 Task: Open Card Card0000000122 in Board Board0000000031 in Workspace WS0000000011 in Trello. Add Member Mailaustralia7@gmail.com to Card Card0000000122 in Board Board0000000031 in Workspace WS0000000011 in Trello. Add Yellow Label titled Label0000000122 to Card Card0000000122 in Board Board0000000031 in Workspace WS0000000011 in Trello. Add Checklist CL0000000122 to Card Card0000000122 in Board Board0000000031 in Workspace WS0000000011 in Trello. Add Dates with Start Date as May 08 2023 and Due Date as May 31 2023 to Card Card0000000122 in Board Board0000000031 in Workspace WS0000000011 in Trello
Action: Mouse moved to (503, 442)
Screenshot: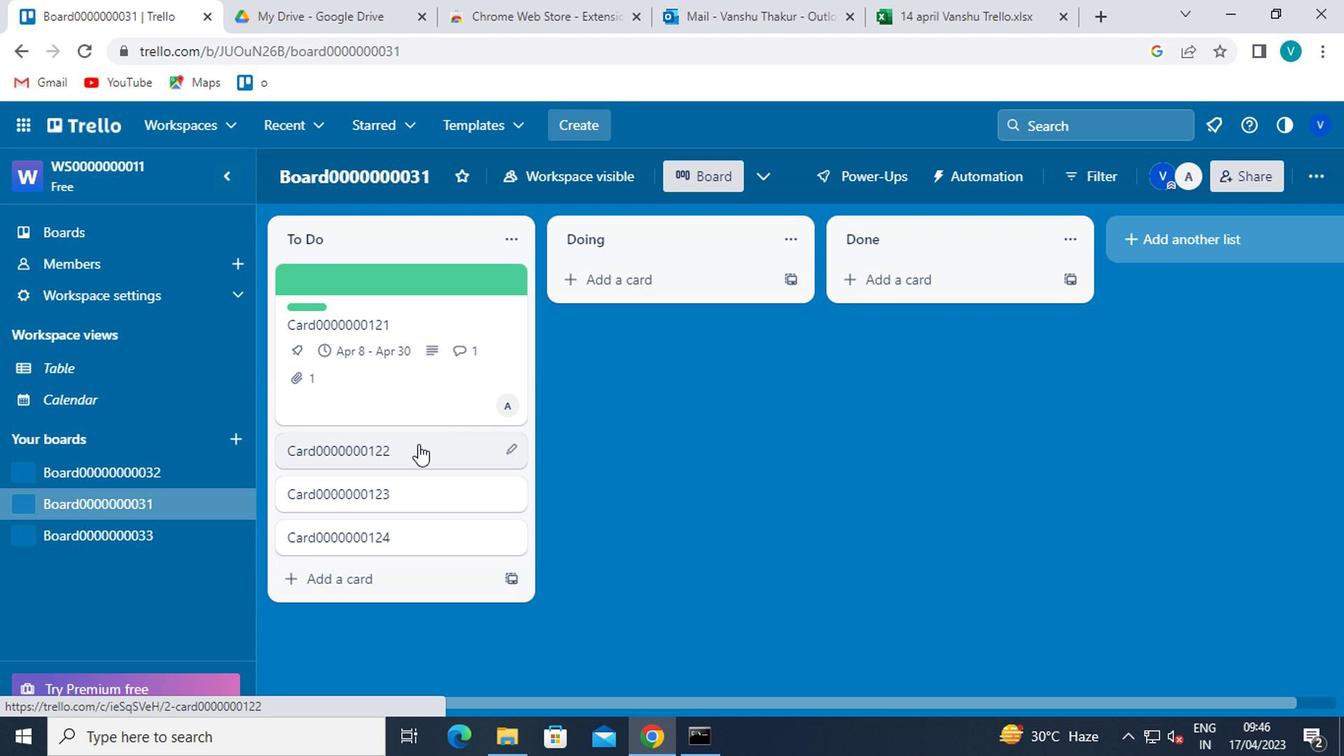 
Action: Mouse pressed left at (503, 442)
Screenshot: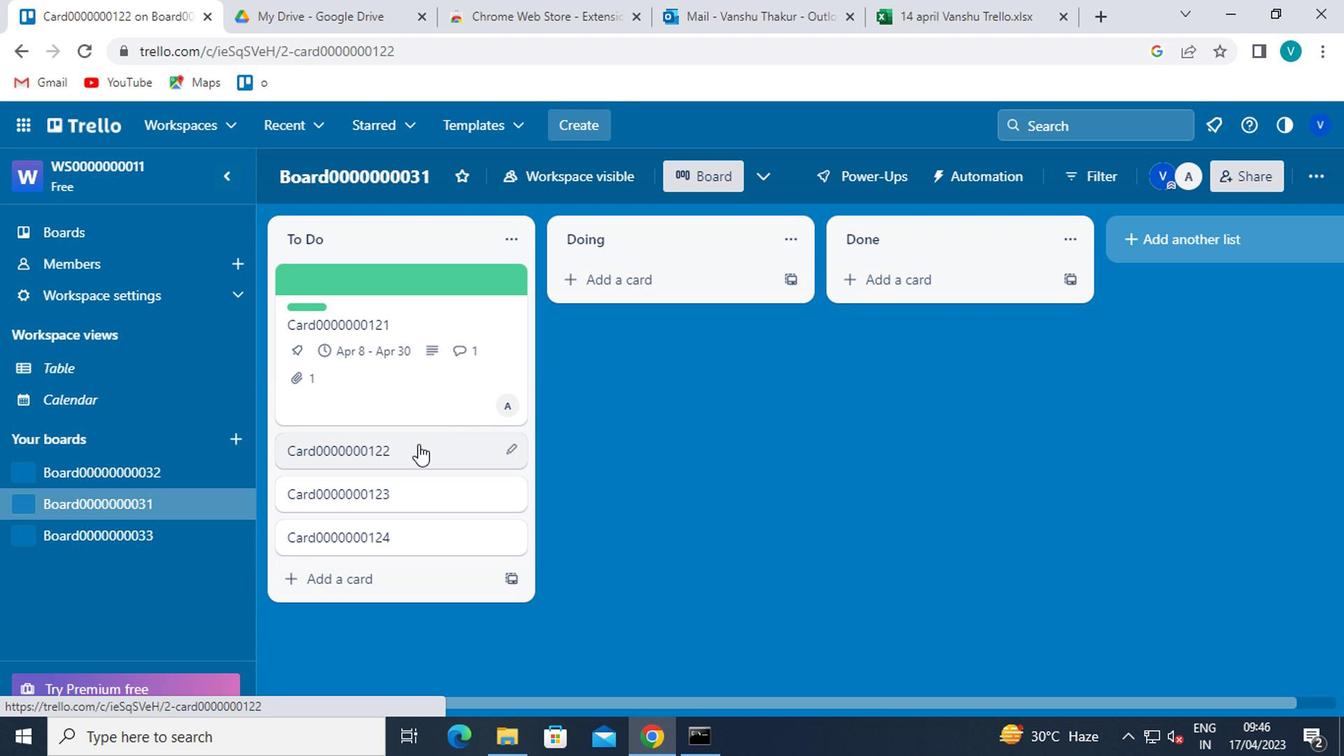 
Action: Mouse moved to (908, 358)
Screenshot: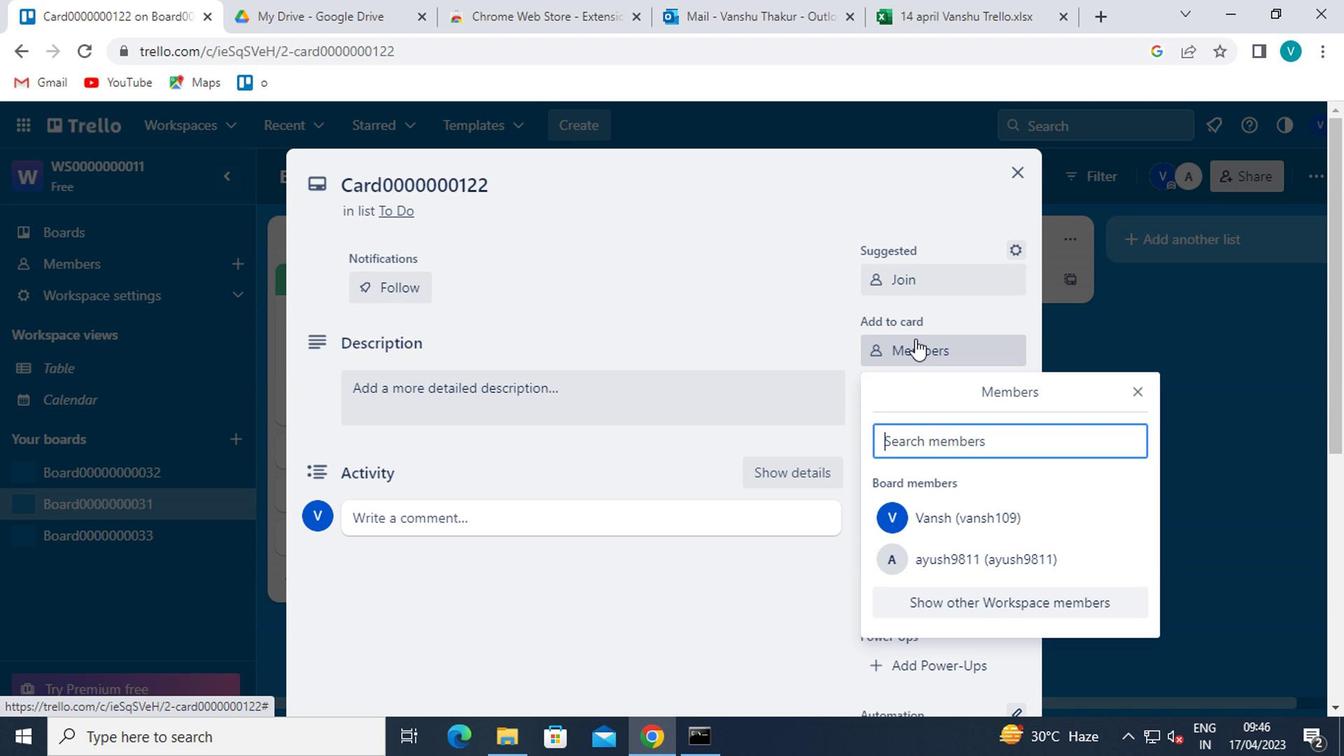 
Action: Mouse pressed left at (908, 358)
Screenshot: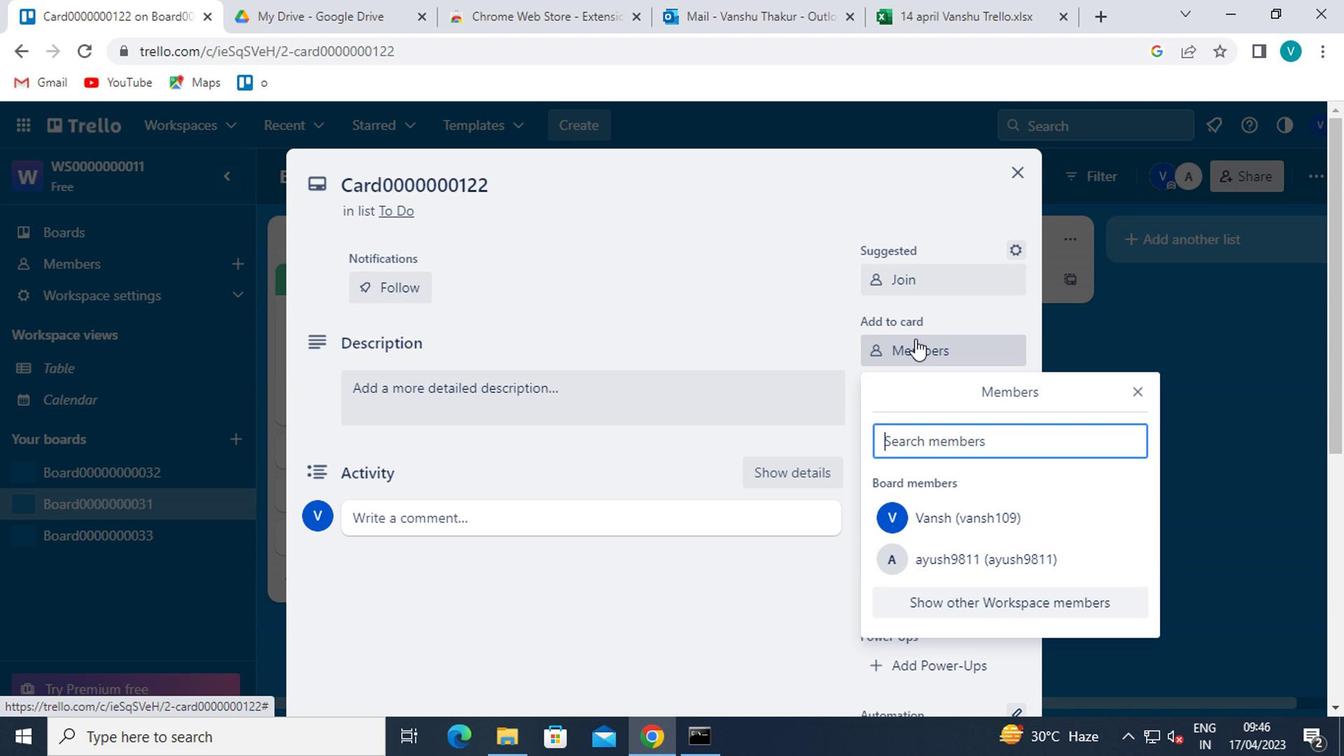 
Action: Mouse moved to (894, 443)
Screenshot: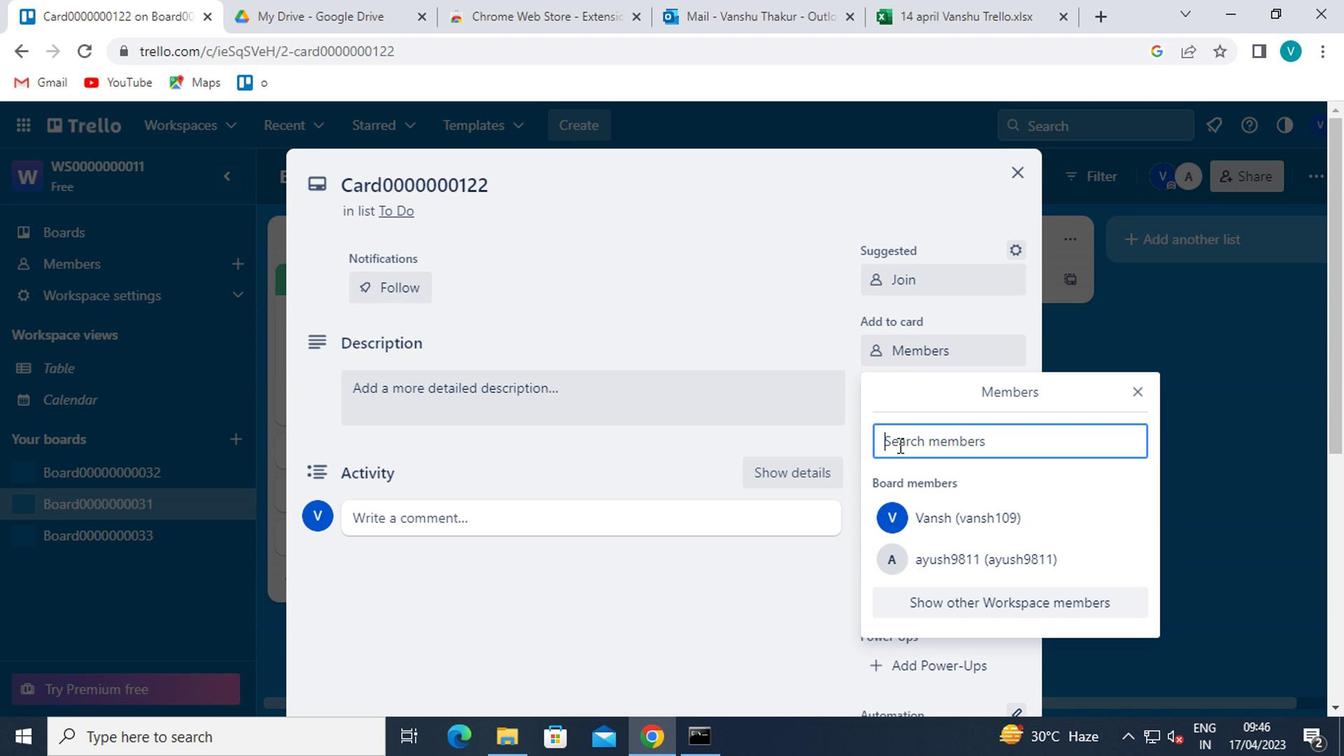
Action: Mouse pressed left at (894, 443)
Screenshot: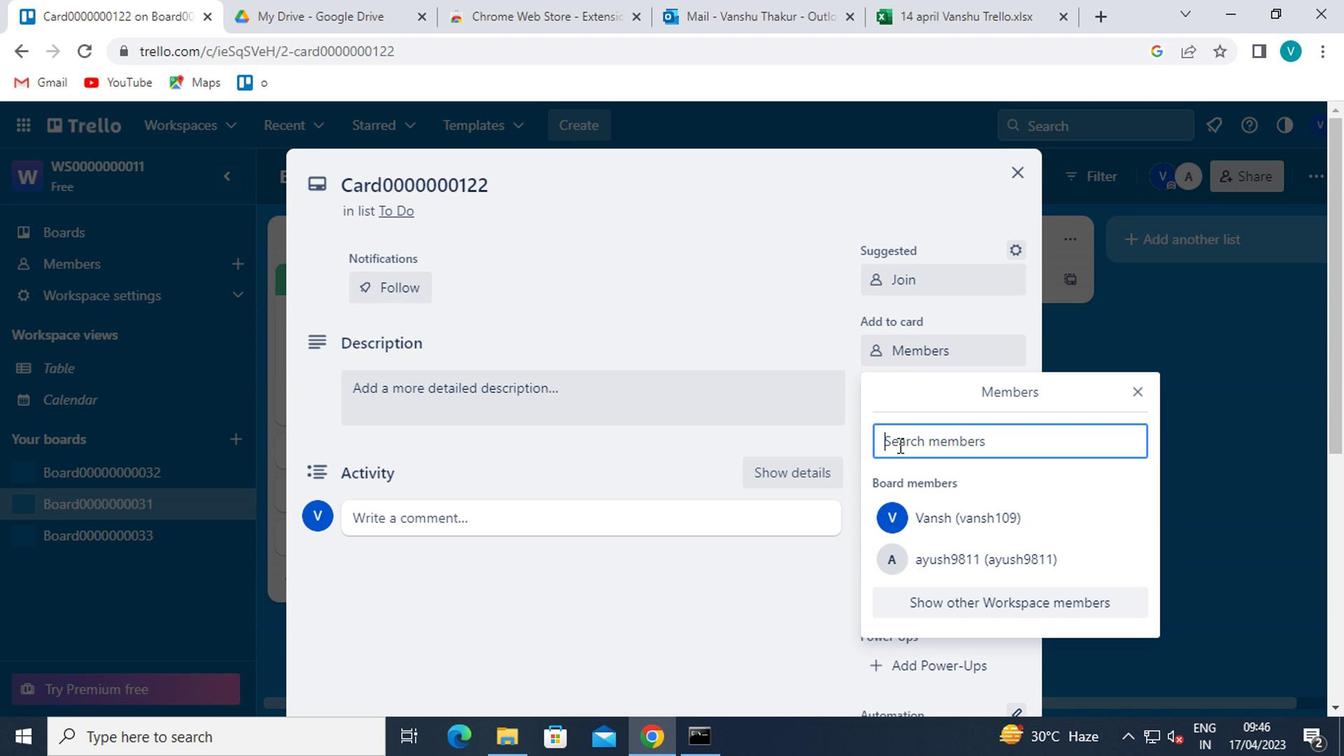 
Action: Key pressed <Key.shift>MAILAUSTRALIA7<Key.shift><Key.shift><Key.shift><Key.shift>@GMAIL.COM
Screenshot: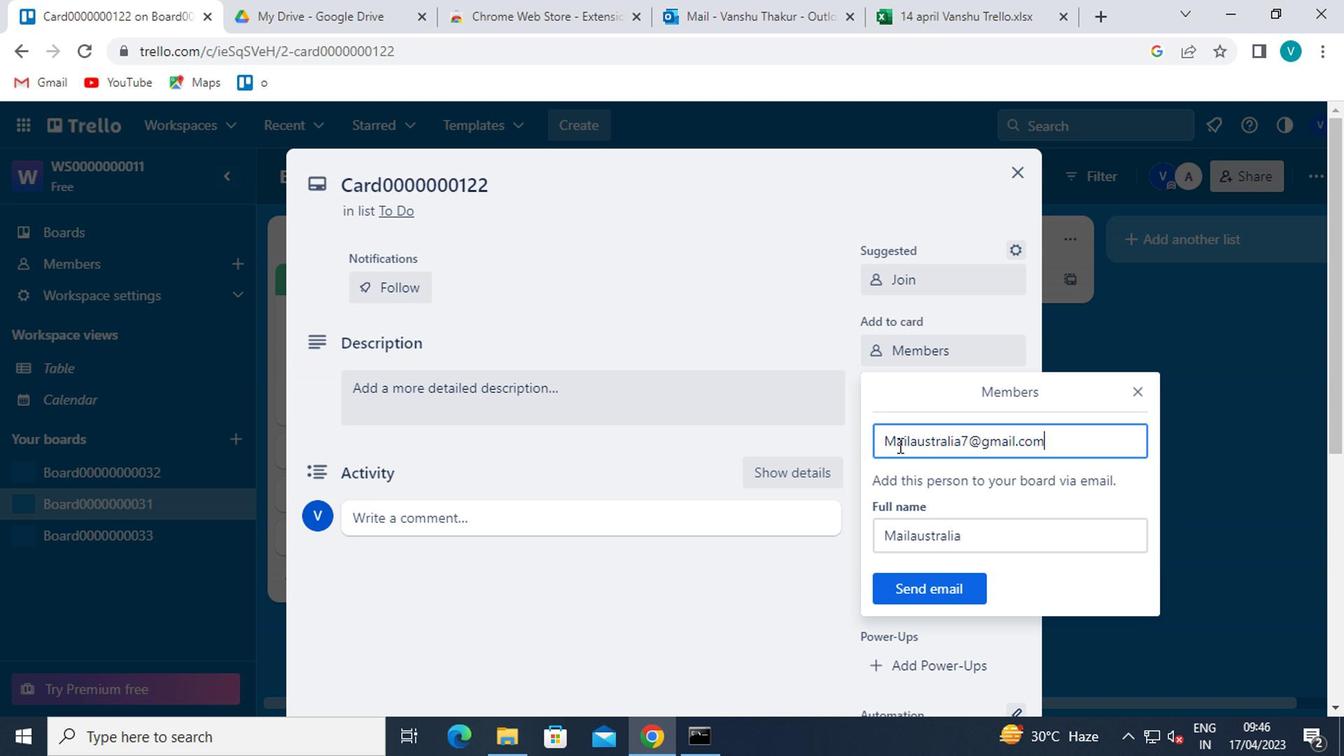 
Action: Mouse moved to (936, 558)
Screenshot: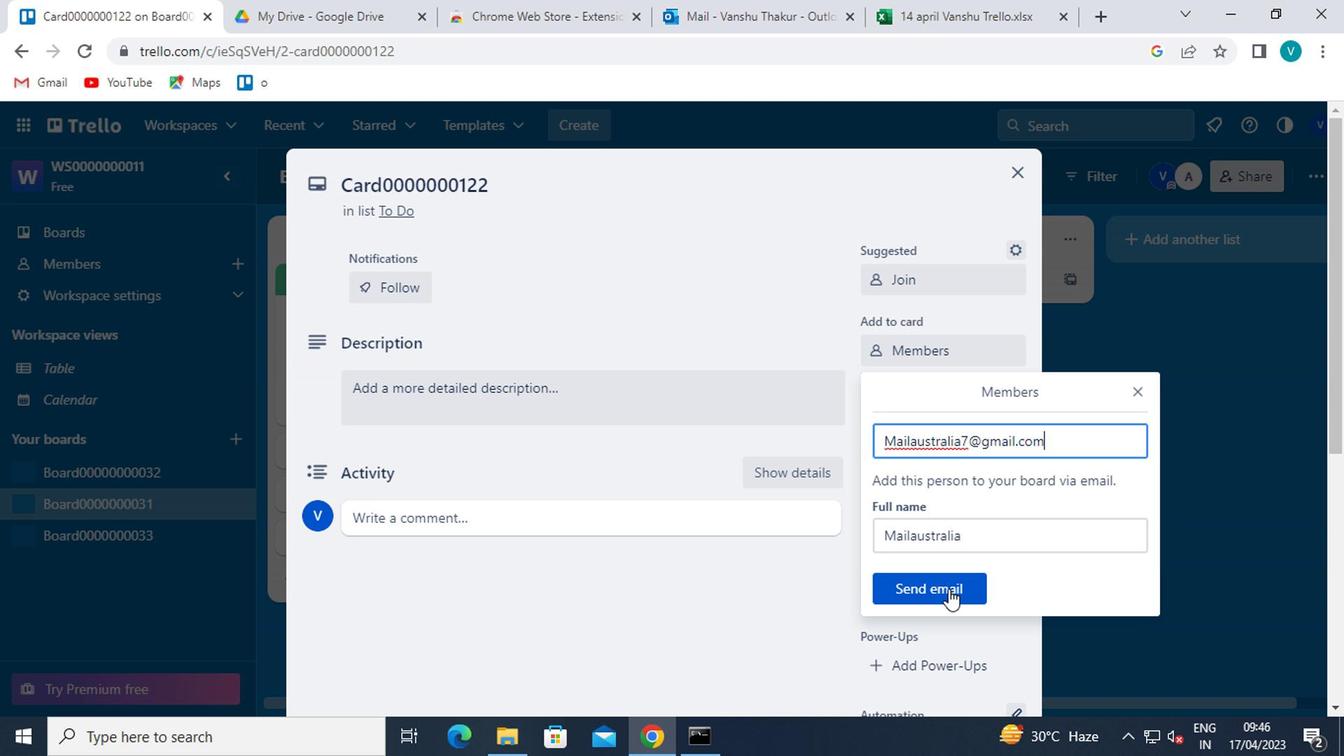 
Action: Mouse pressed left at (936, 558)
Screenshot: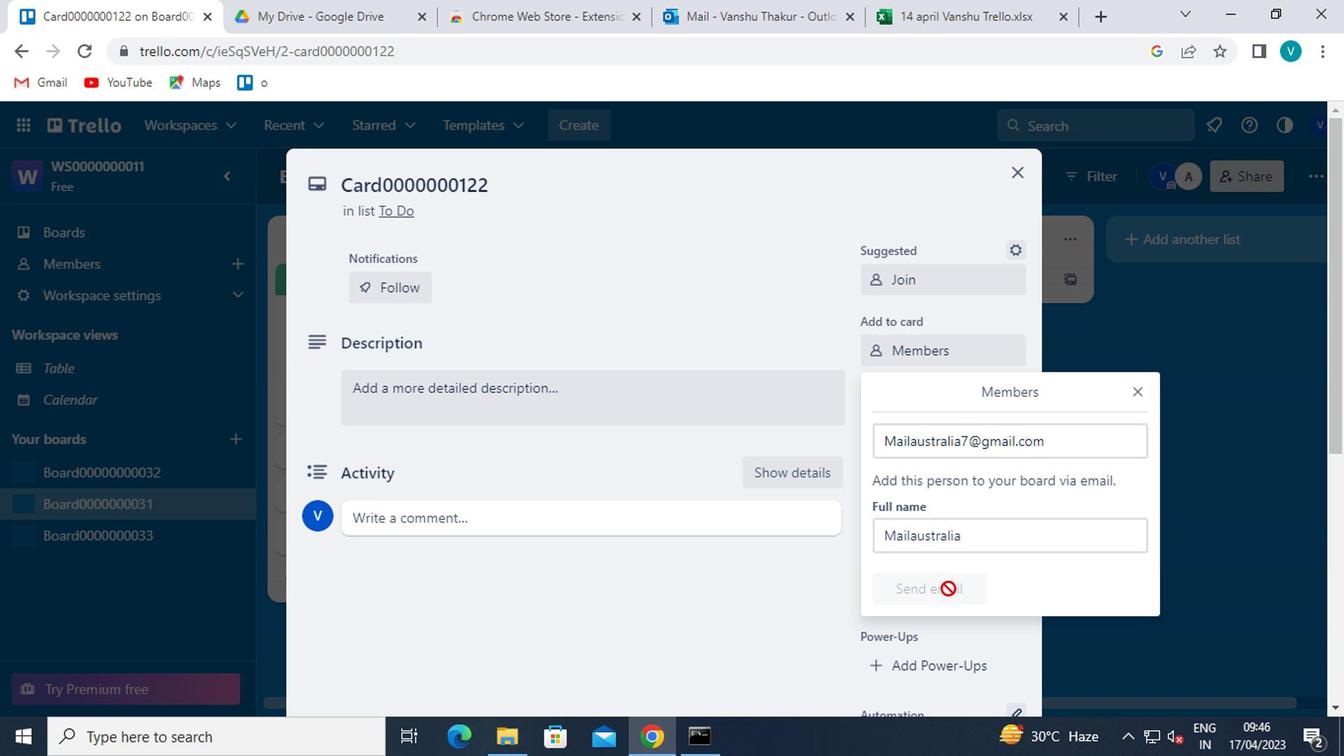 
Action: Mouse moved to (936, 404)
Screenshot: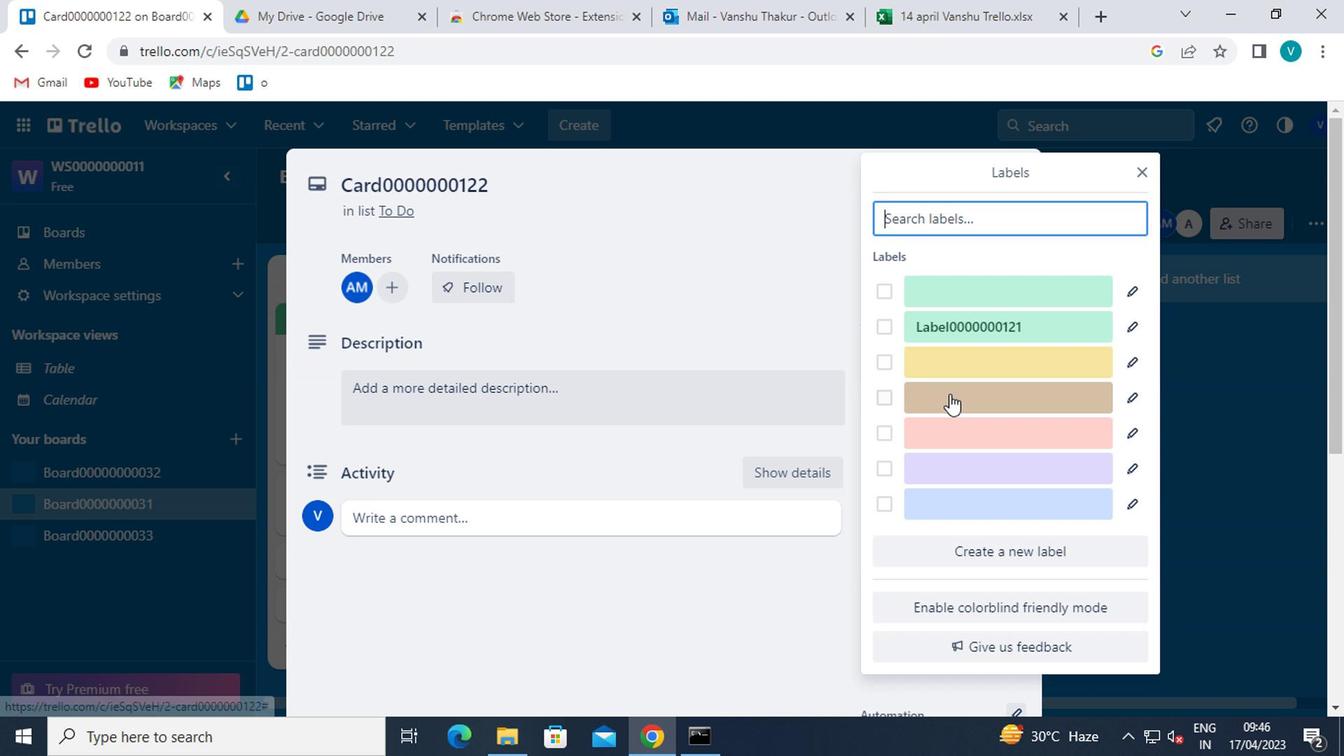 
Action: Mouse pressed left at (936, 404)
Screenshot: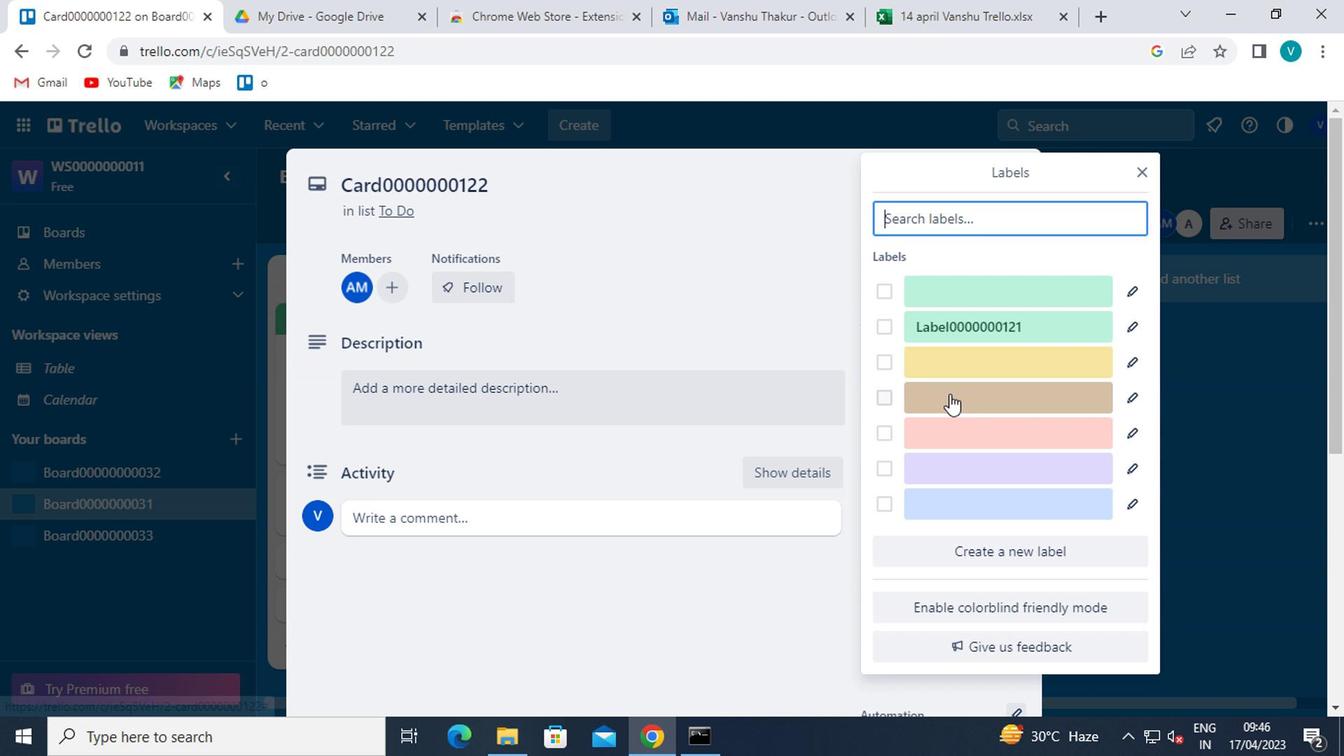 
Action: Mouse moved to (962, 524)
Screenshot: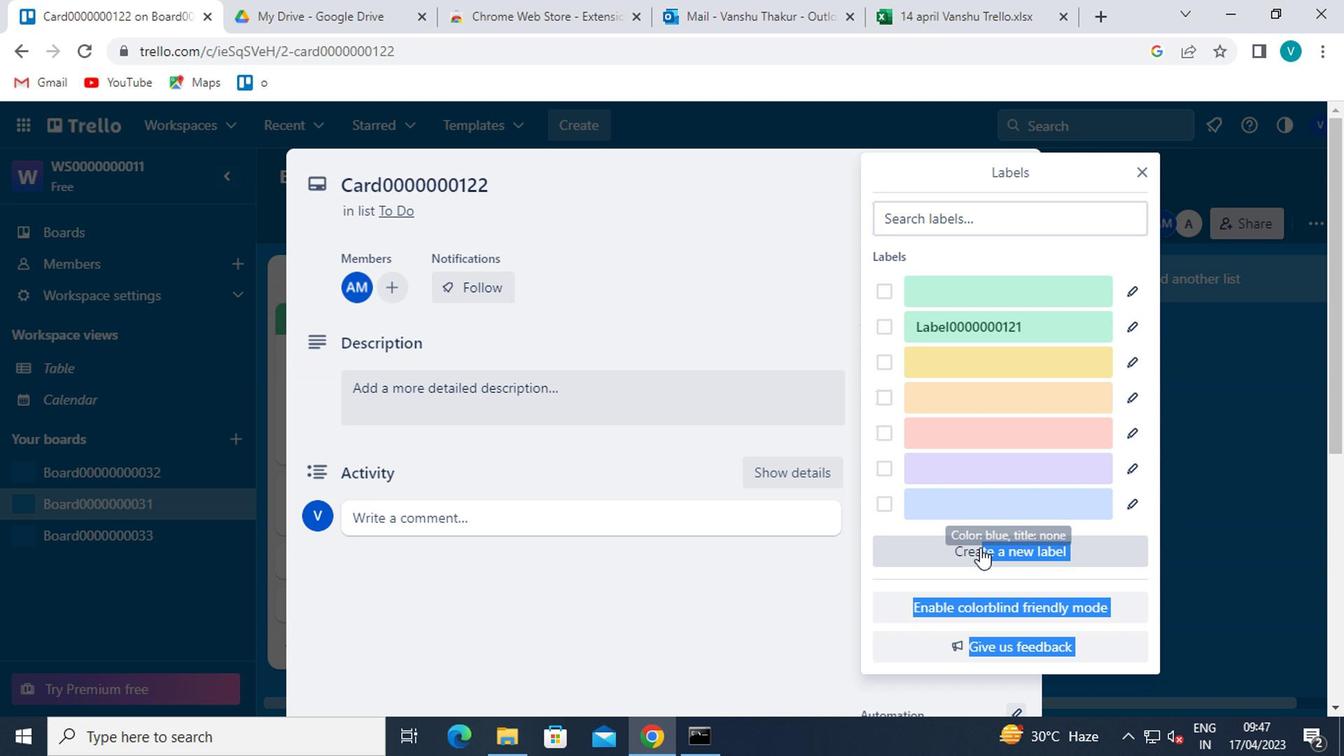 
Action: Mouse pressed left at (962, 524)
Screenshot: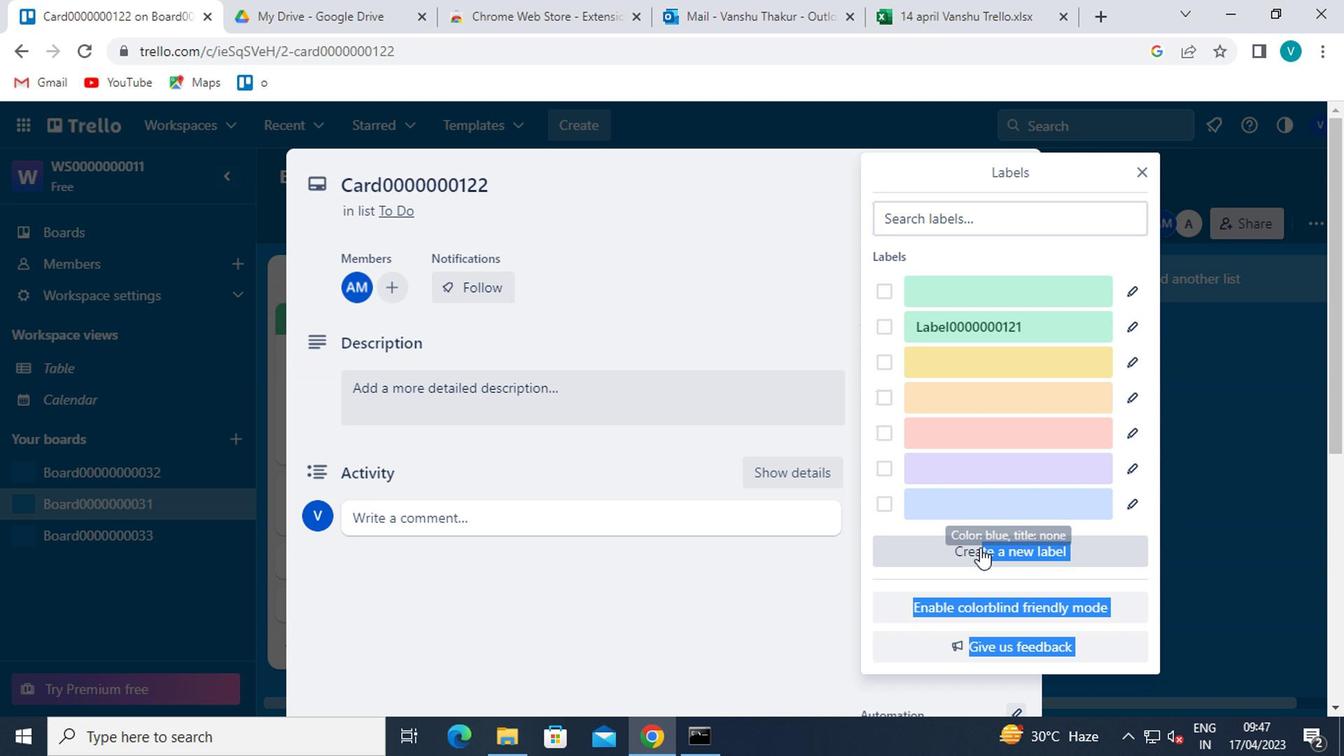 
Action: Mouse moved to (947, 525)
Screenshot: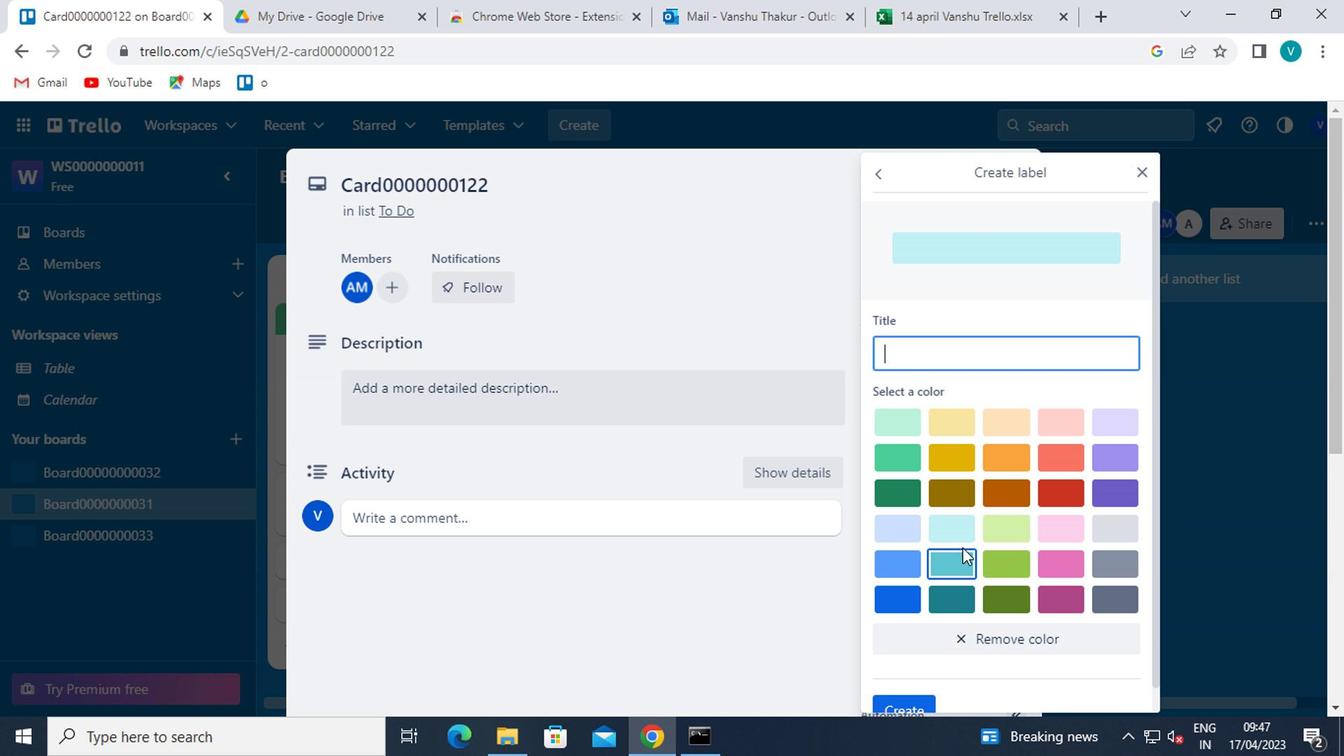 
Action: Mouse pressed left at (947, 525)
Screenshot: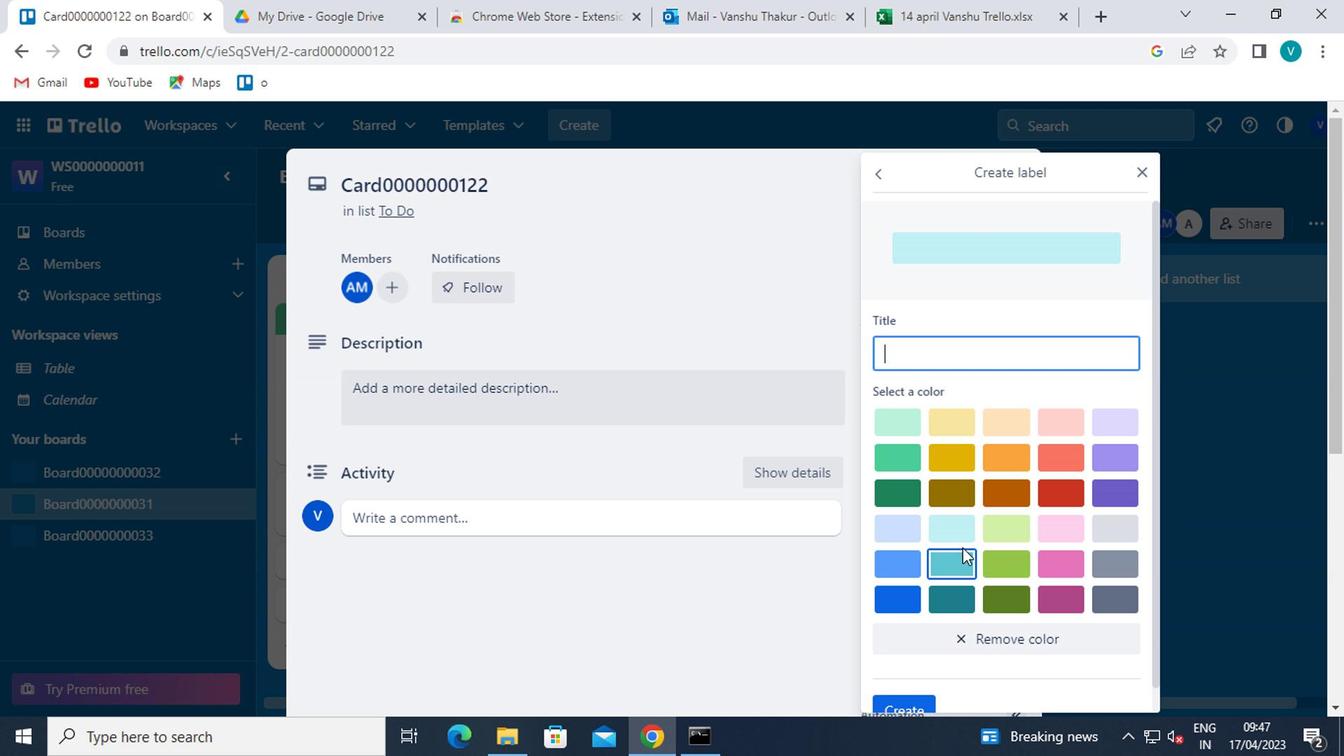 
Action: Mouse moved to (947, 446)
Screenshot: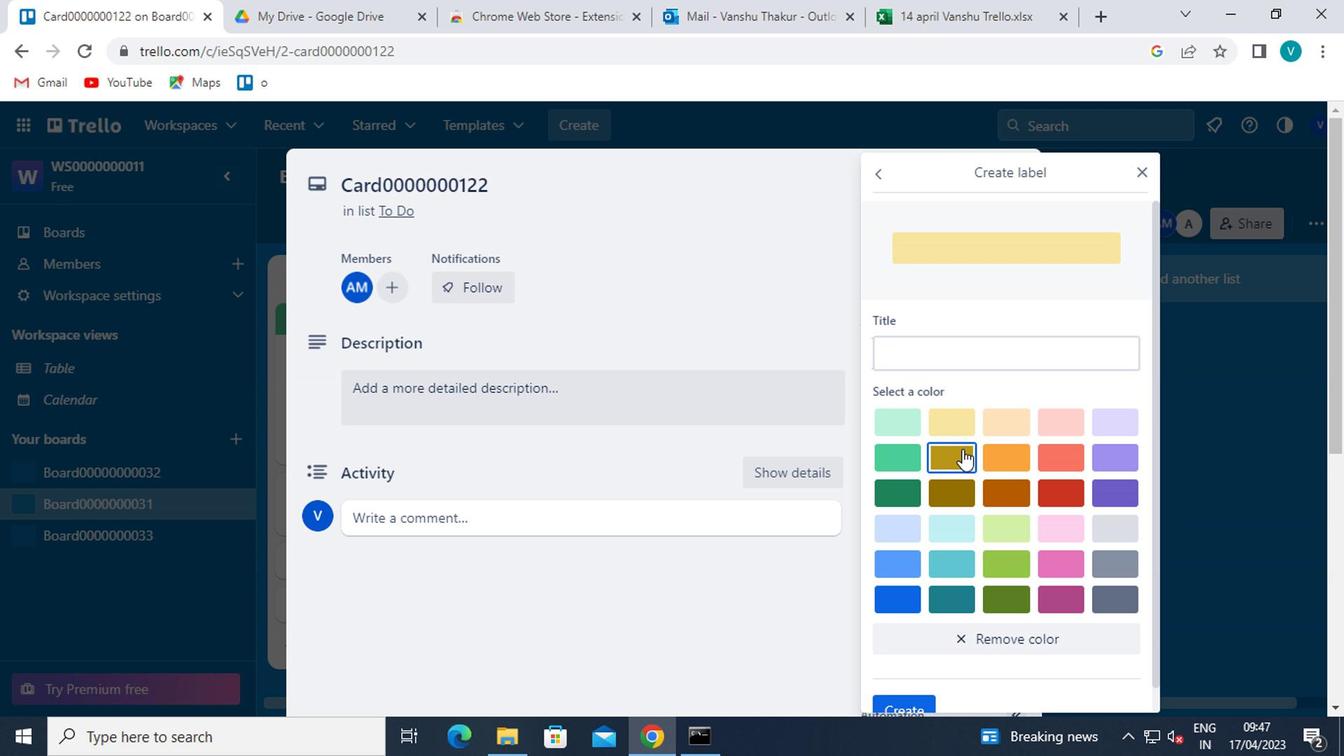 
Action: Mouse pressed left at (947, 446)
Screenshot: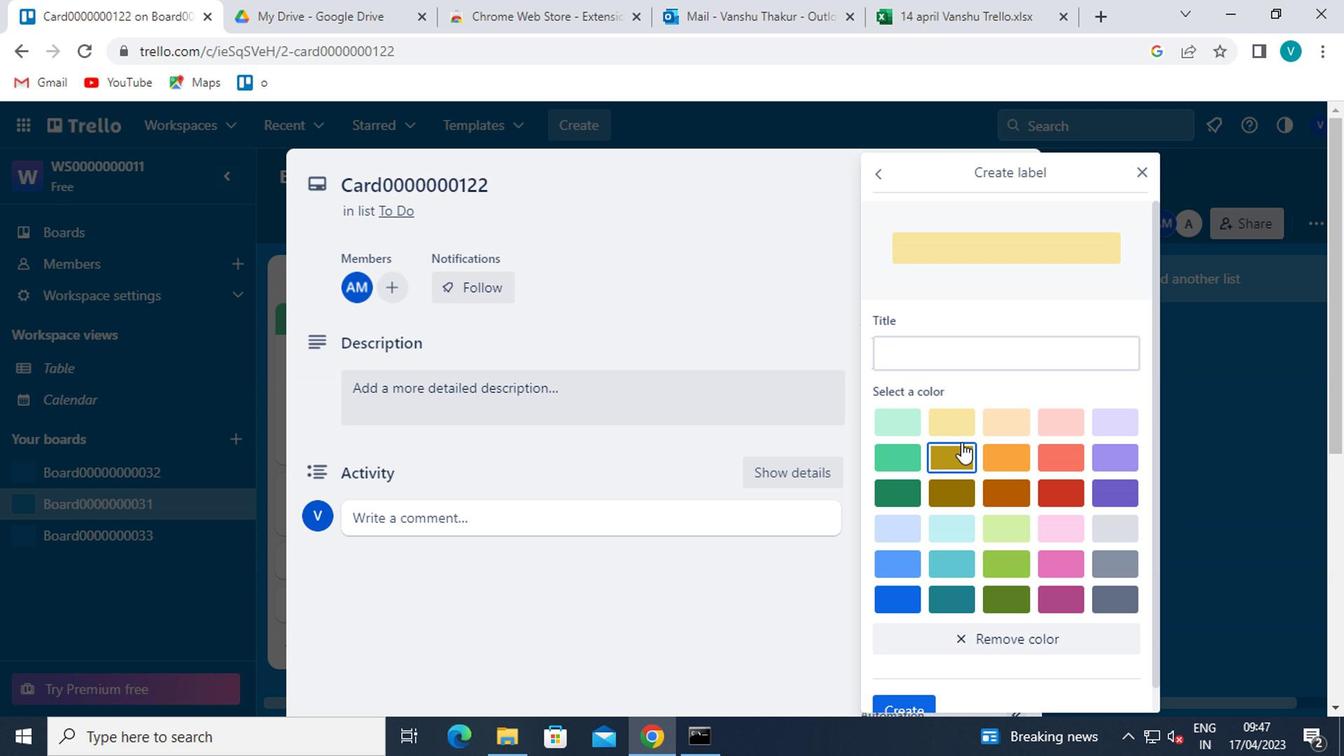 
Action: Mouse moved to (937, 378)
Screenshot: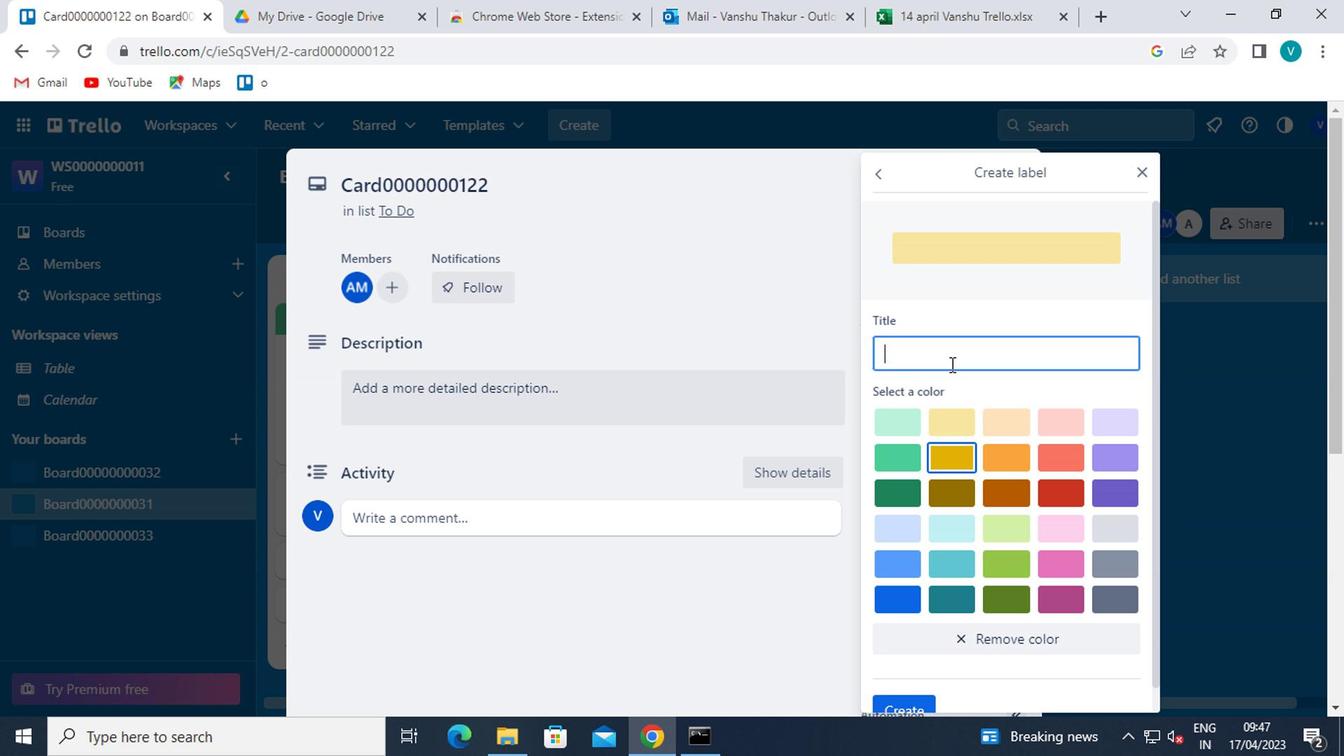 
Action: Mouse pressed left at (937, 378)
Screenshot: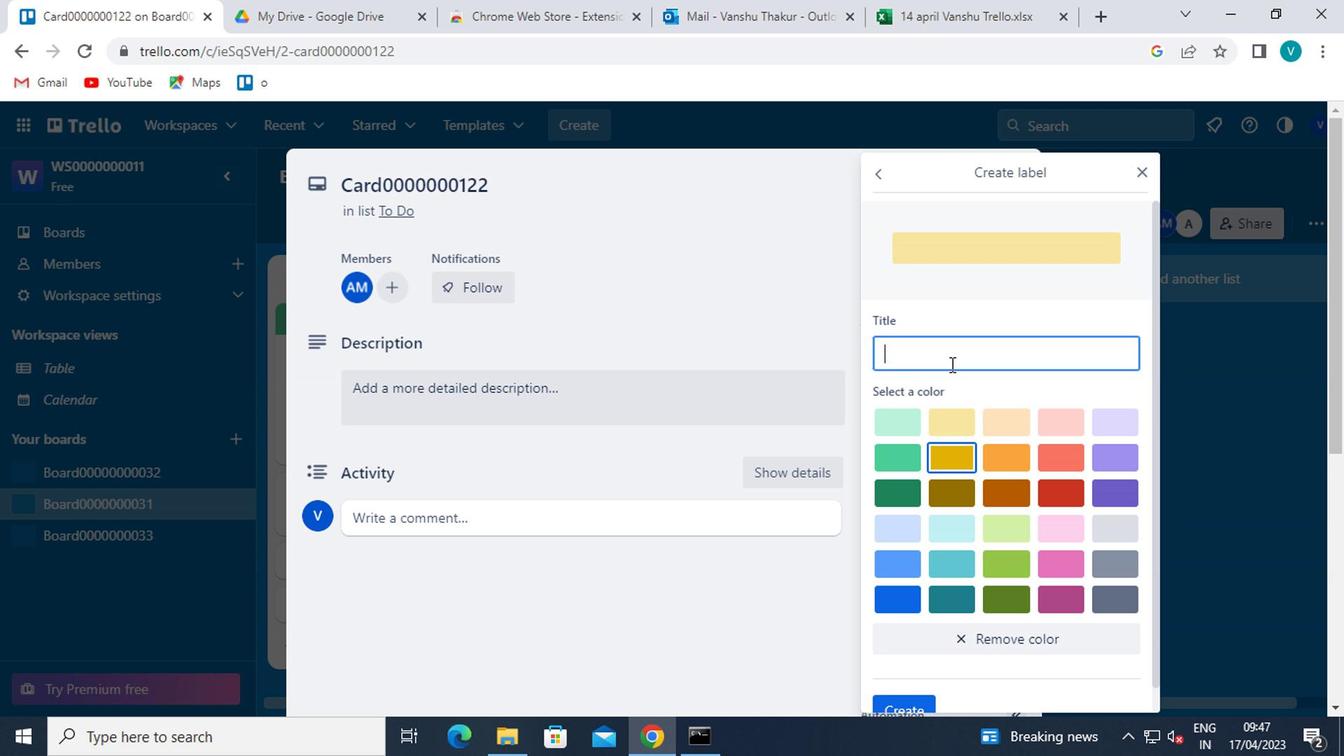 
Action: Key pressed <Key.shift><Key.shift><Key.shift><Key.shift><Key.shift><Key.shift><Key.shift><Key.shift><Key.shift><Key.shift><Key.shift>LABEL0000000122
Screenshot: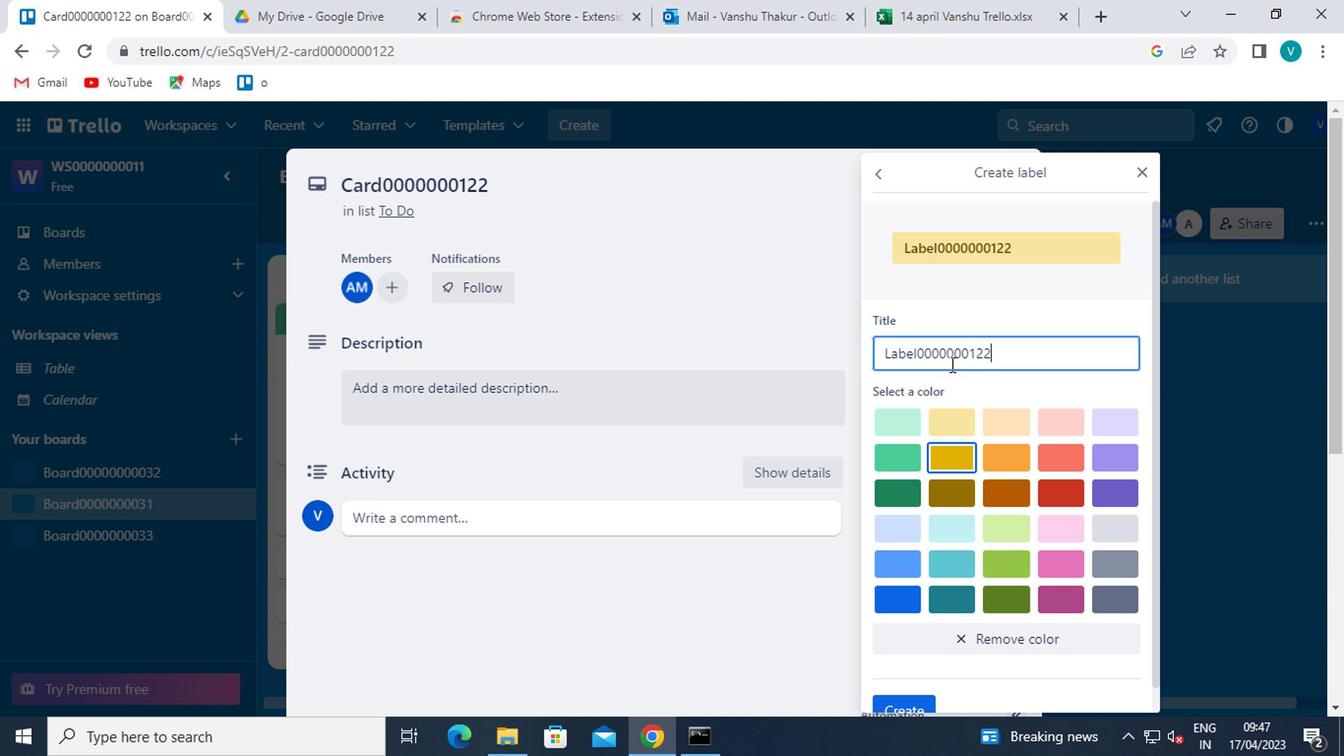 
Action: Mouse moved to (915, 630)
Screenshot: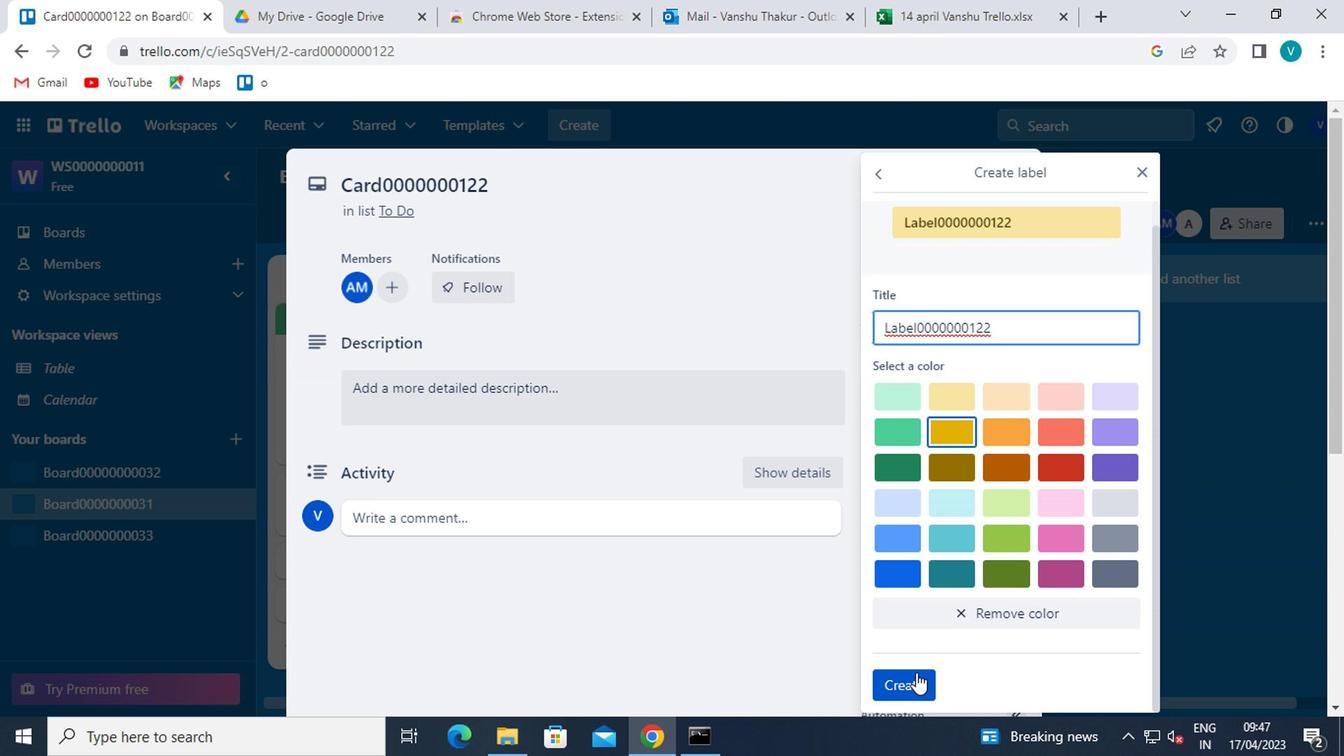 
Action: Mouse scrolled (915, 630) with delta (0, 0)
Screenshot: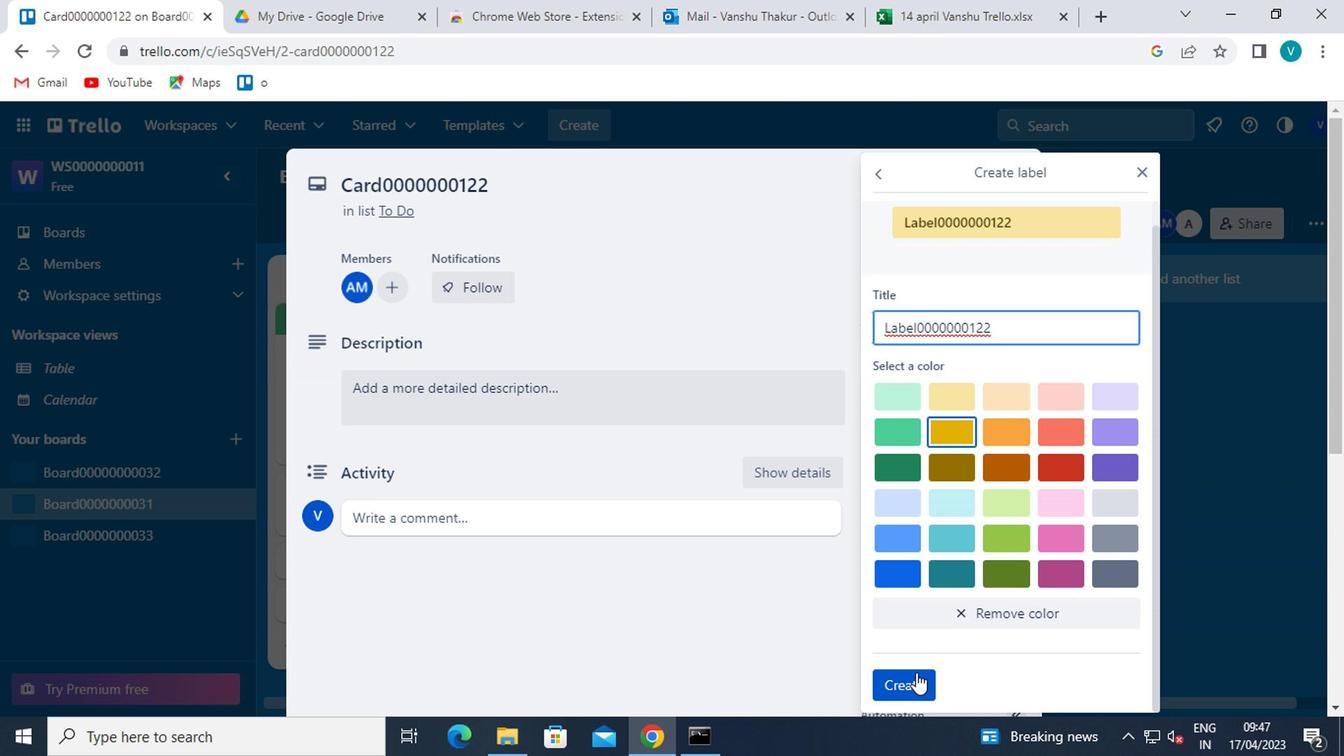 
Action: Mouse moved to (914, 630)
Screenshot: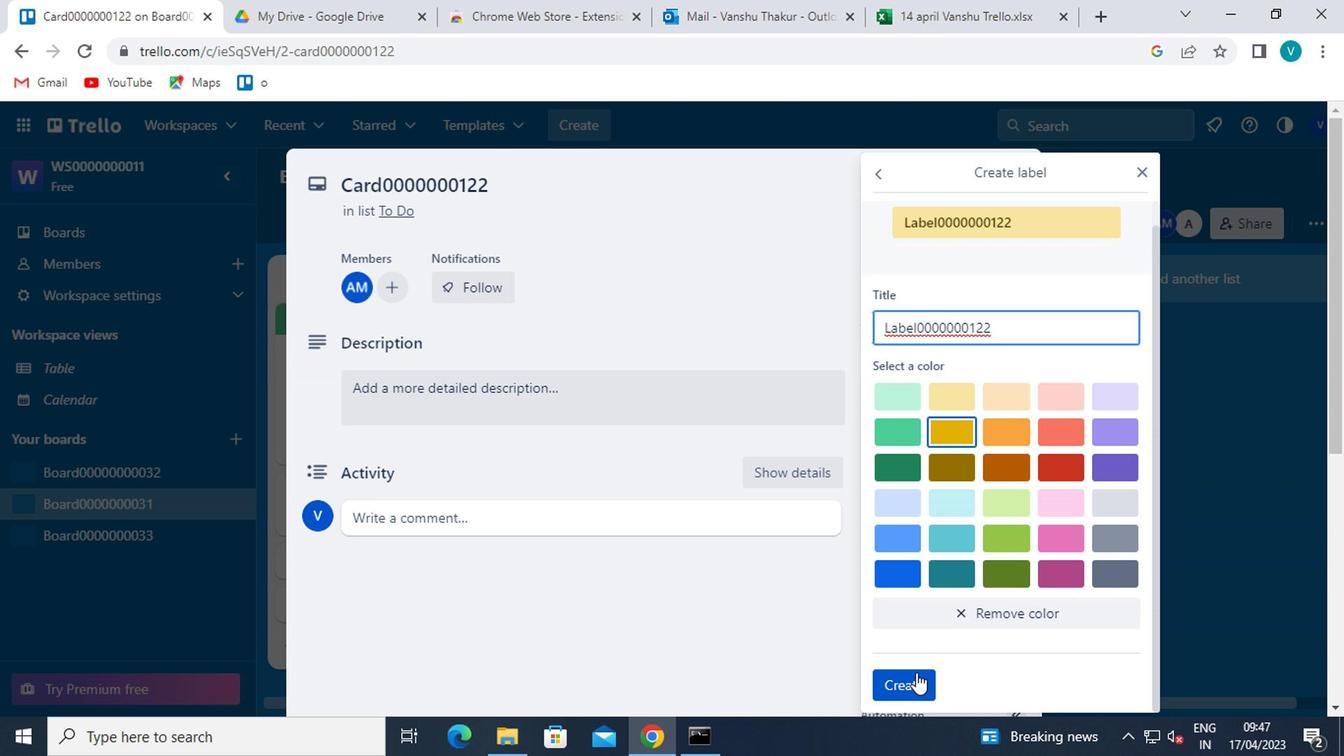 
Action: Mouse scrolled (914, 629) with delta (0, 0)
Screenshot: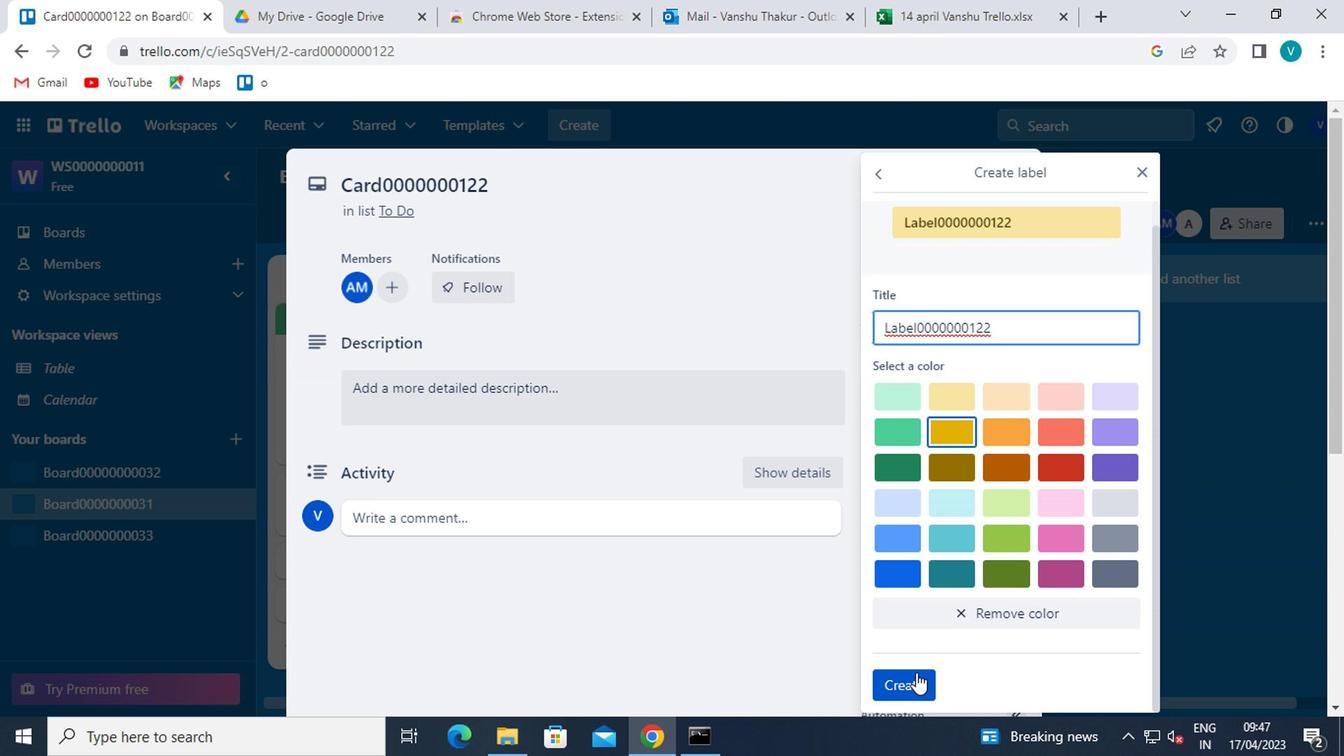 
Action: Mouse moved to (909, 625)
Screenshot: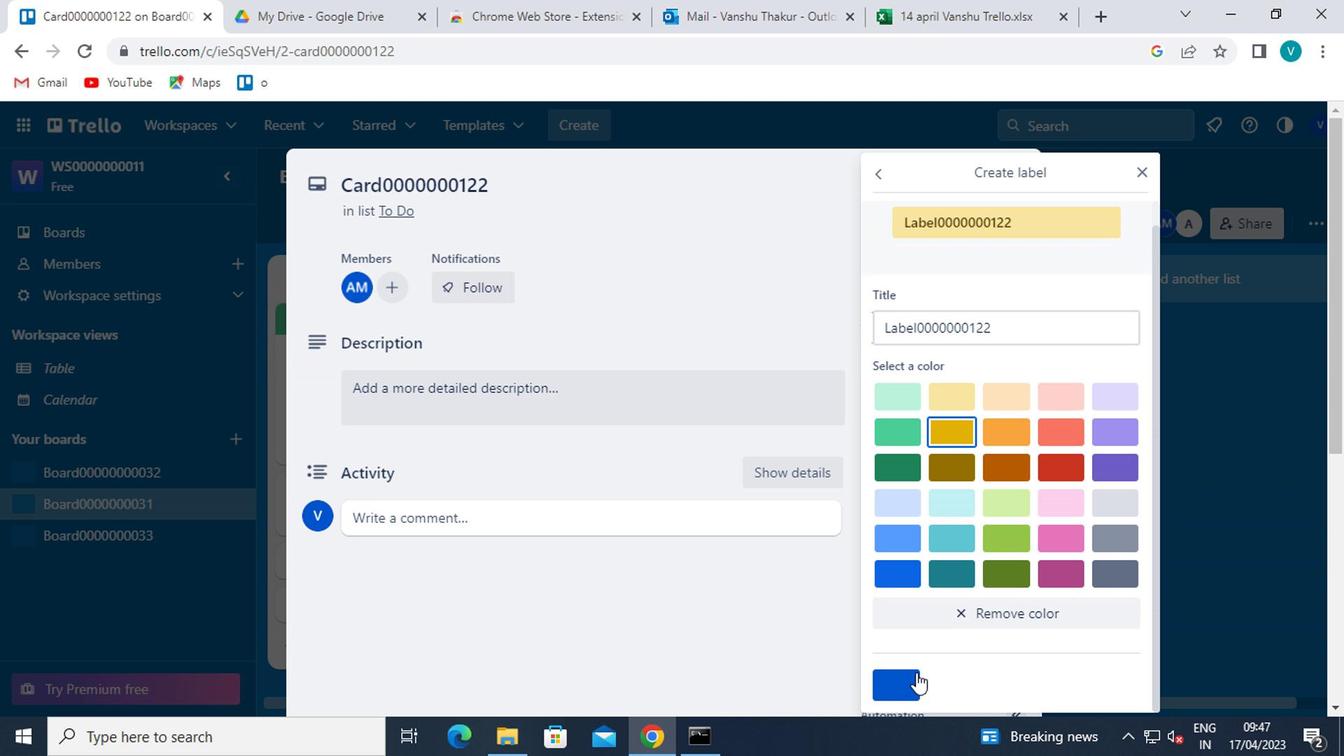 
Action: Mouse pressed left at (909, 625)
Screenshot: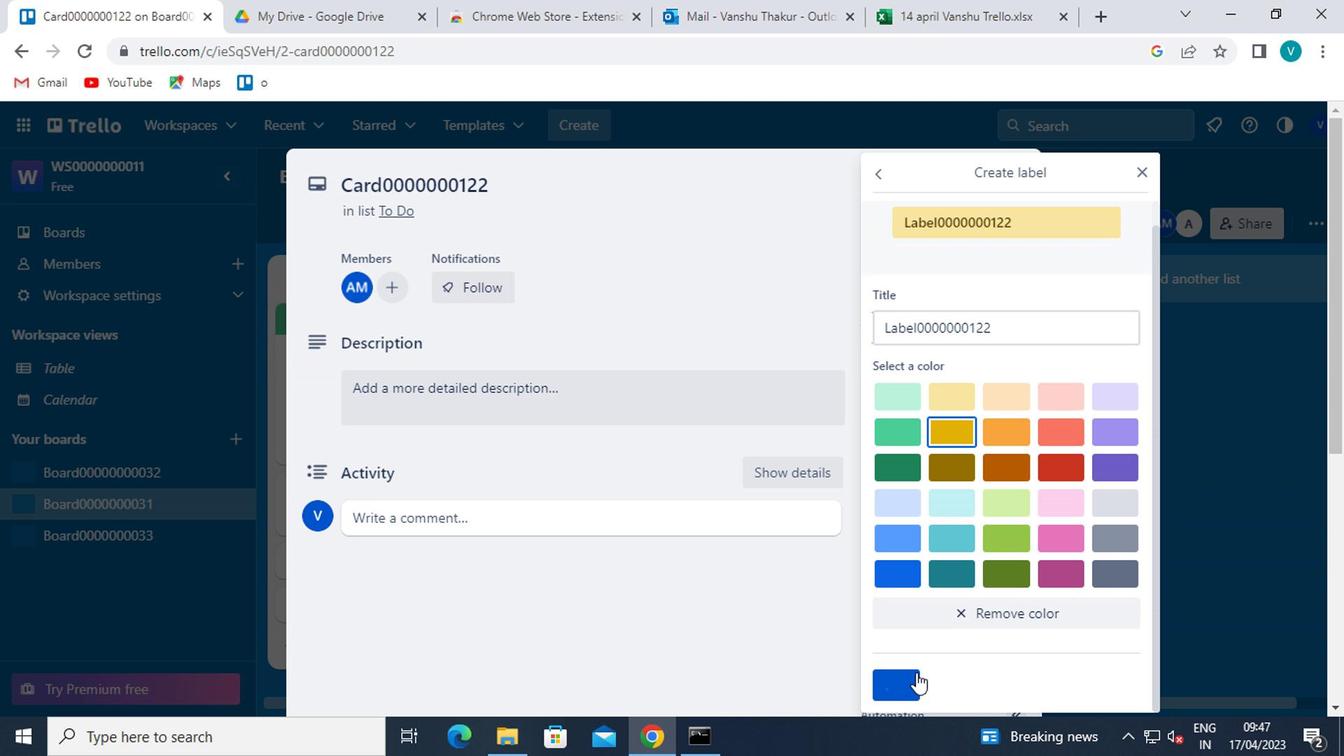 
Action: Mouse moved to (1100, 221)
Screenshot: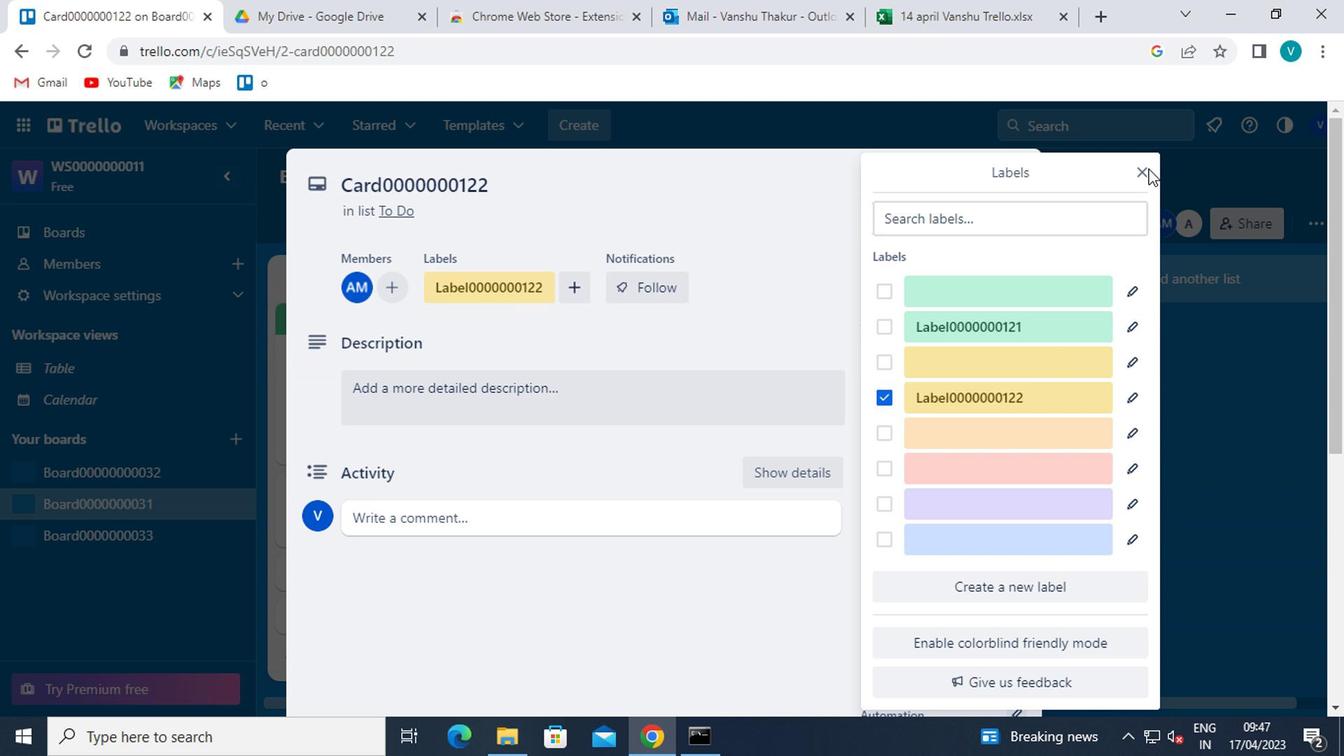 
Action: Mouse pressed left at (1100, 221)
Screenshot: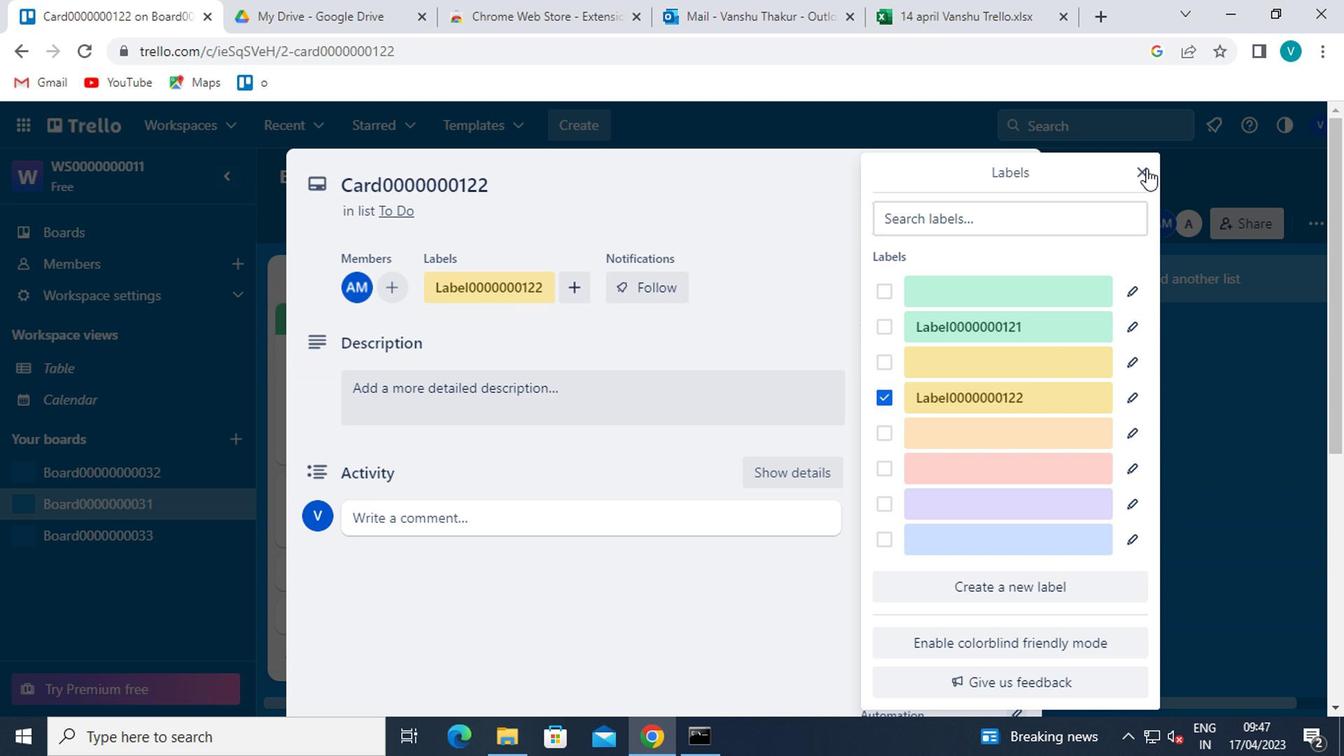 
Action: Mouse moved to (1098, 221)
Screenshot: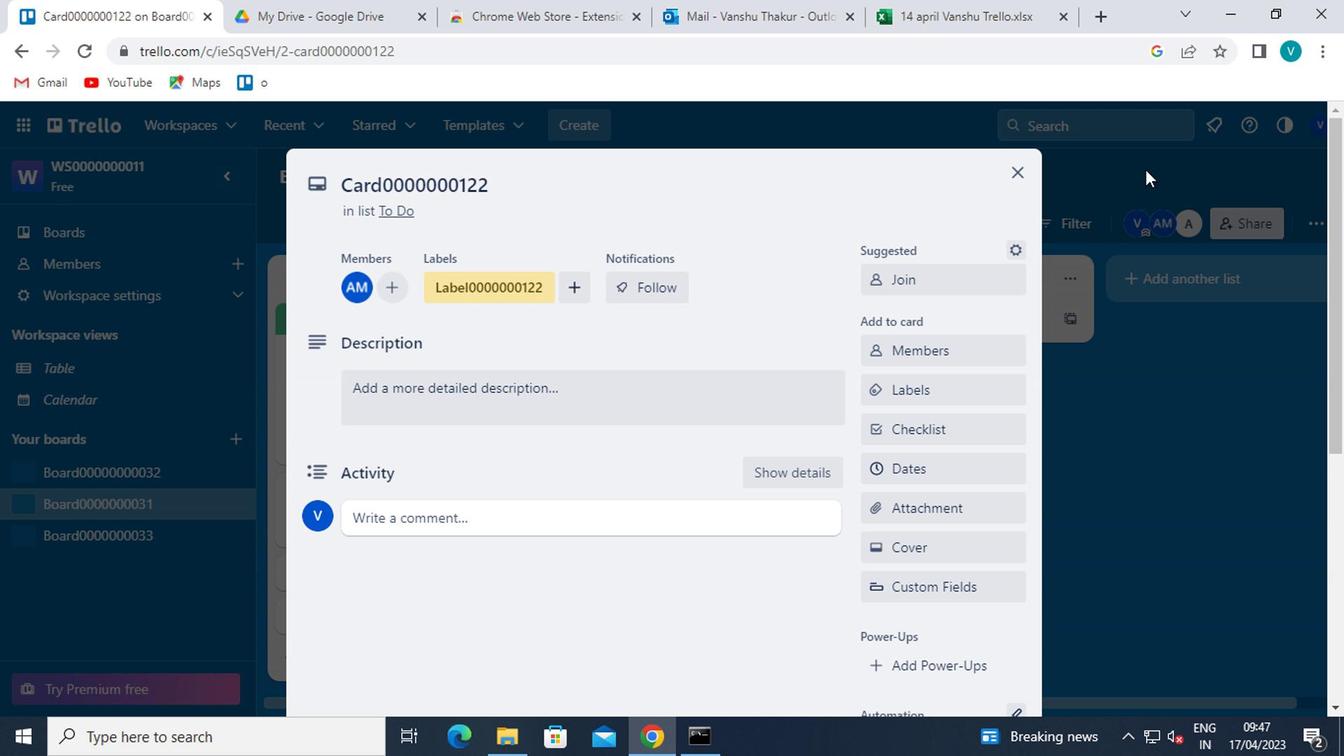 
Action: Mouse pressed left at (1098, 221)
Screenshot: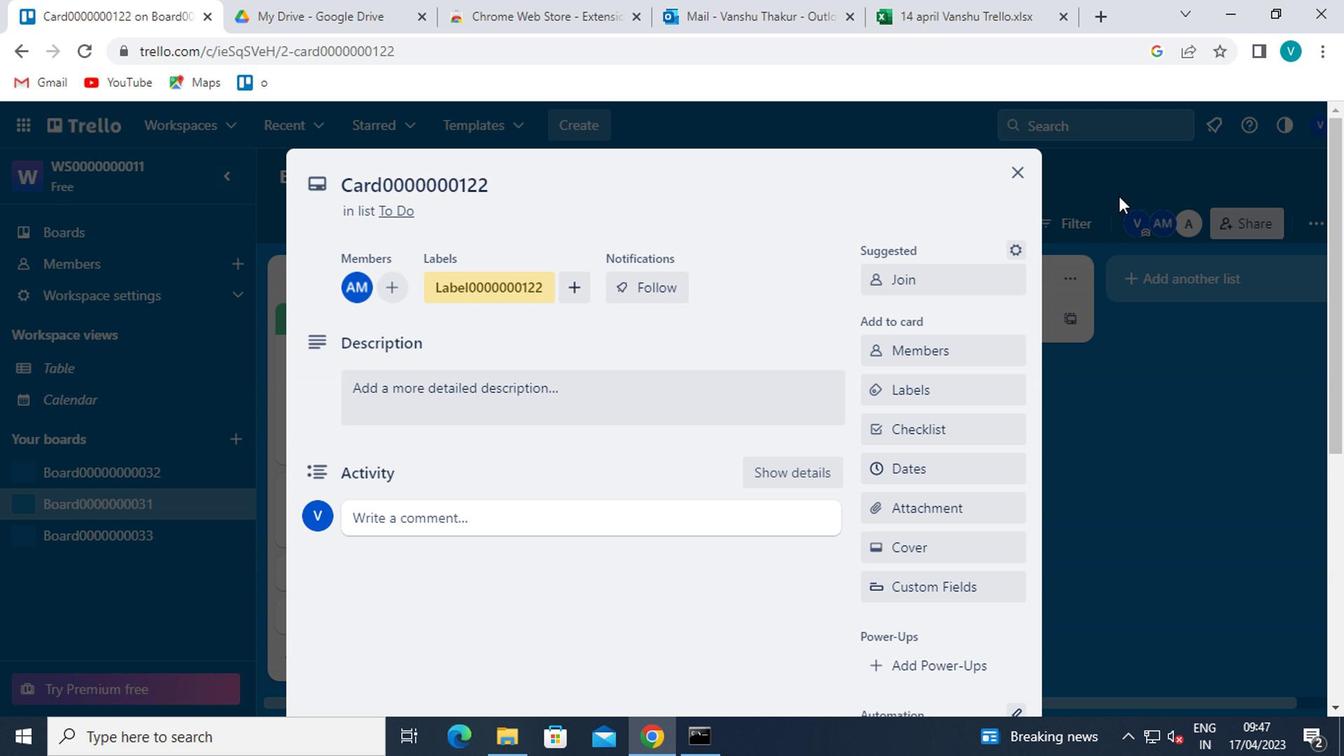 
Action: Mouse moved to (926, 423)
Screenshot: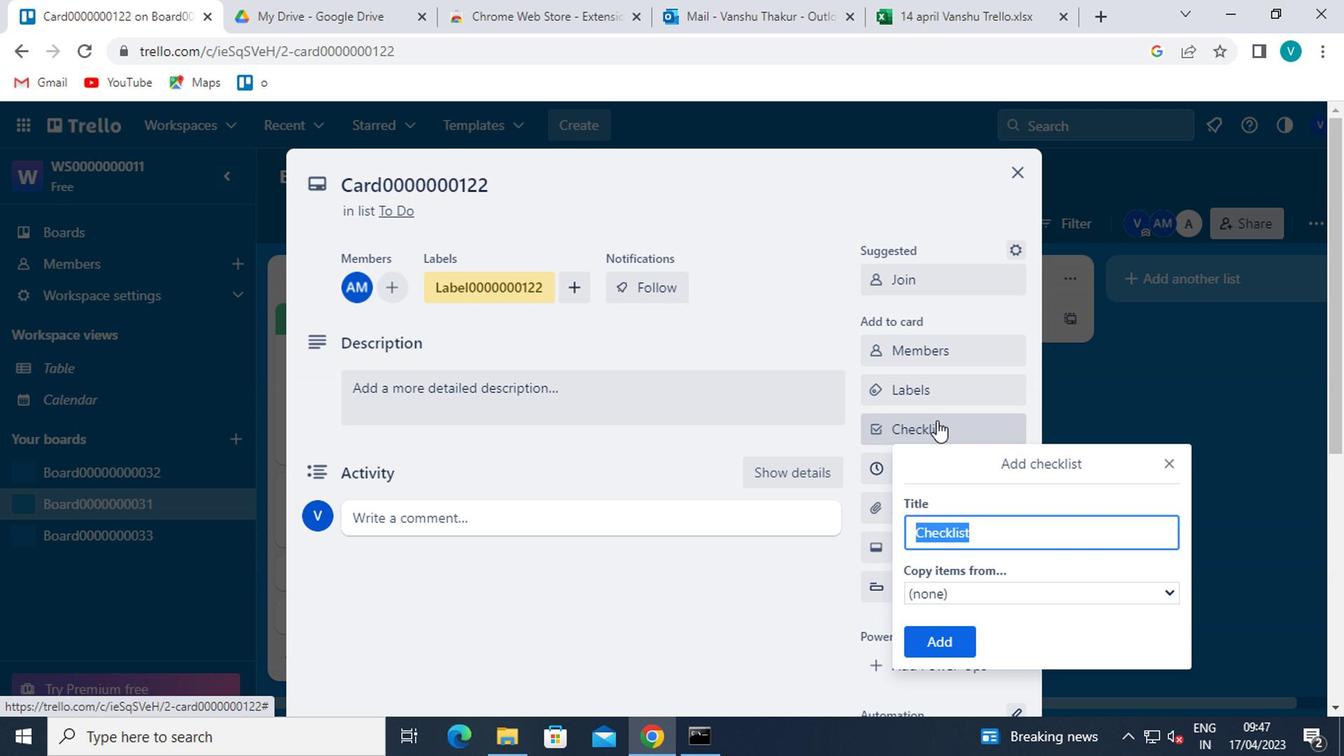 
Action: Mouse pressed left at (926, 423)
Screenshot: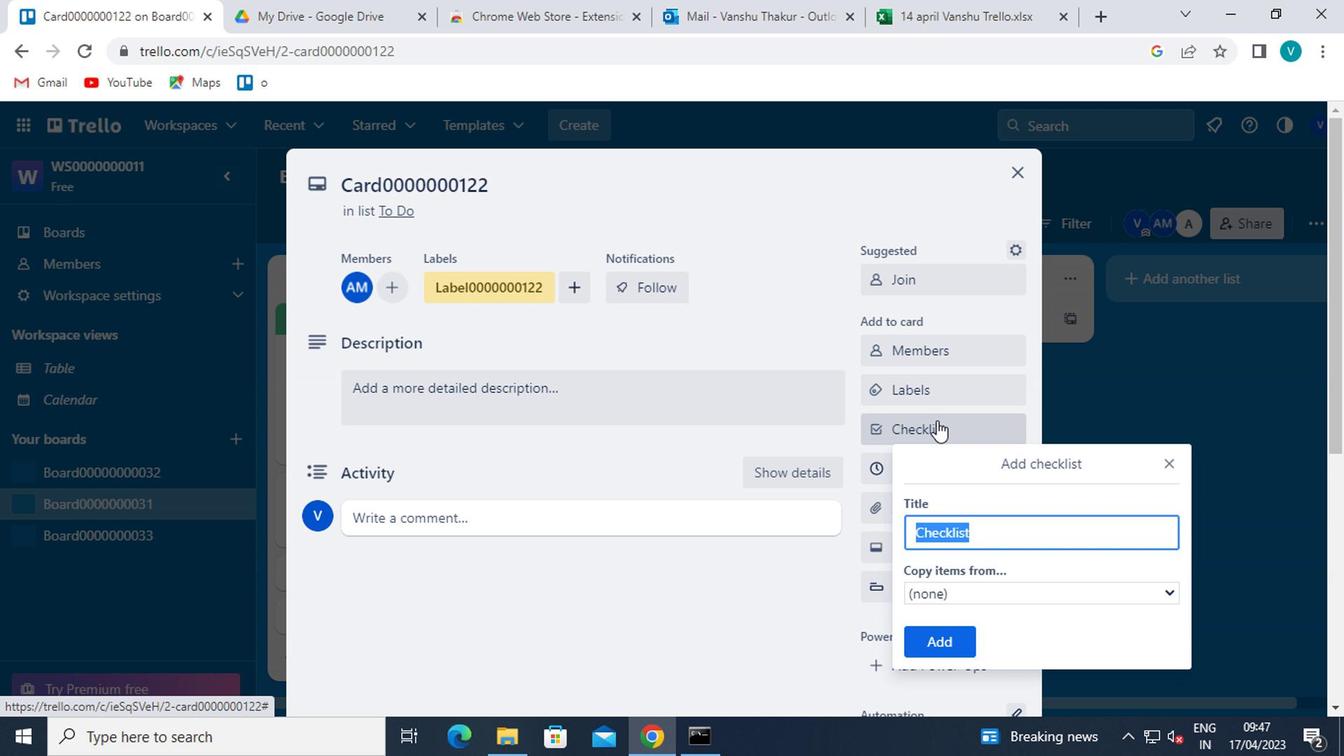 
Action: Mouse moved to (936, 448)
Screenshot: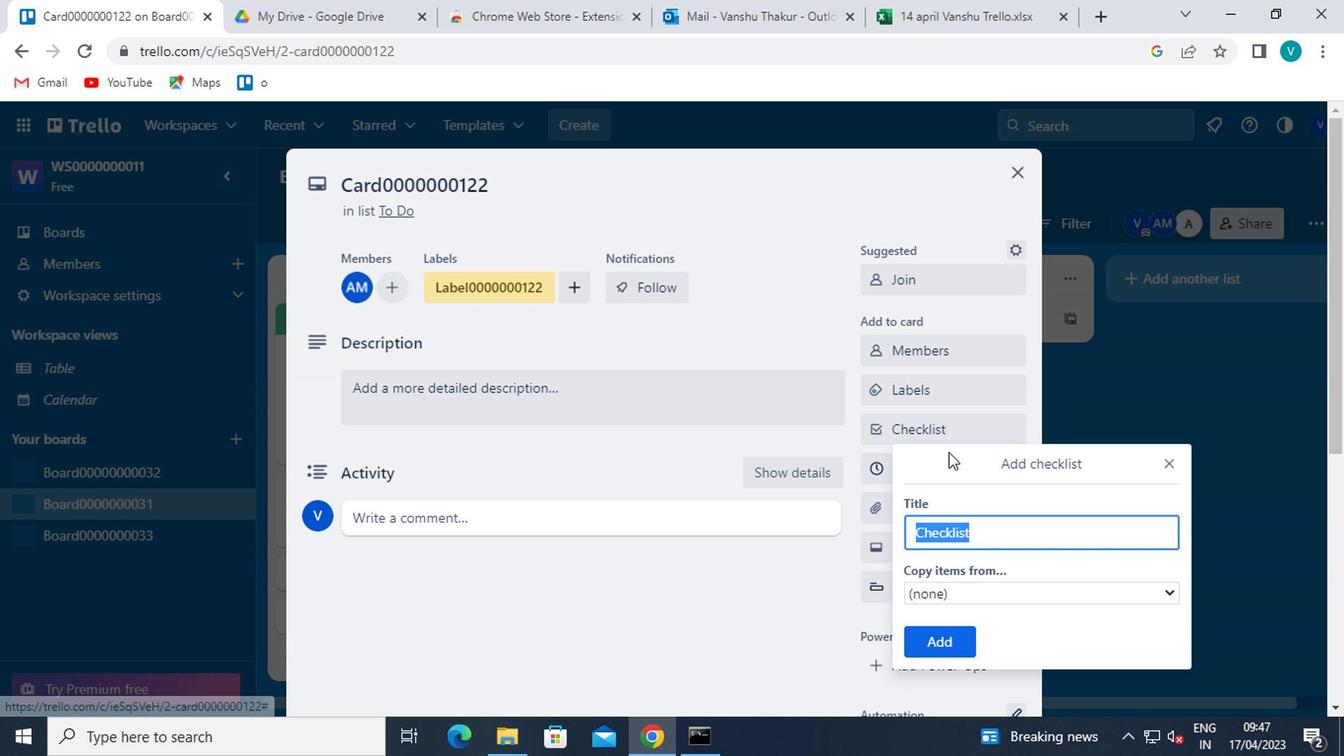 
Action: Key pressed C<Key.backspace><Key.shift>CL0000000122
Screenshot: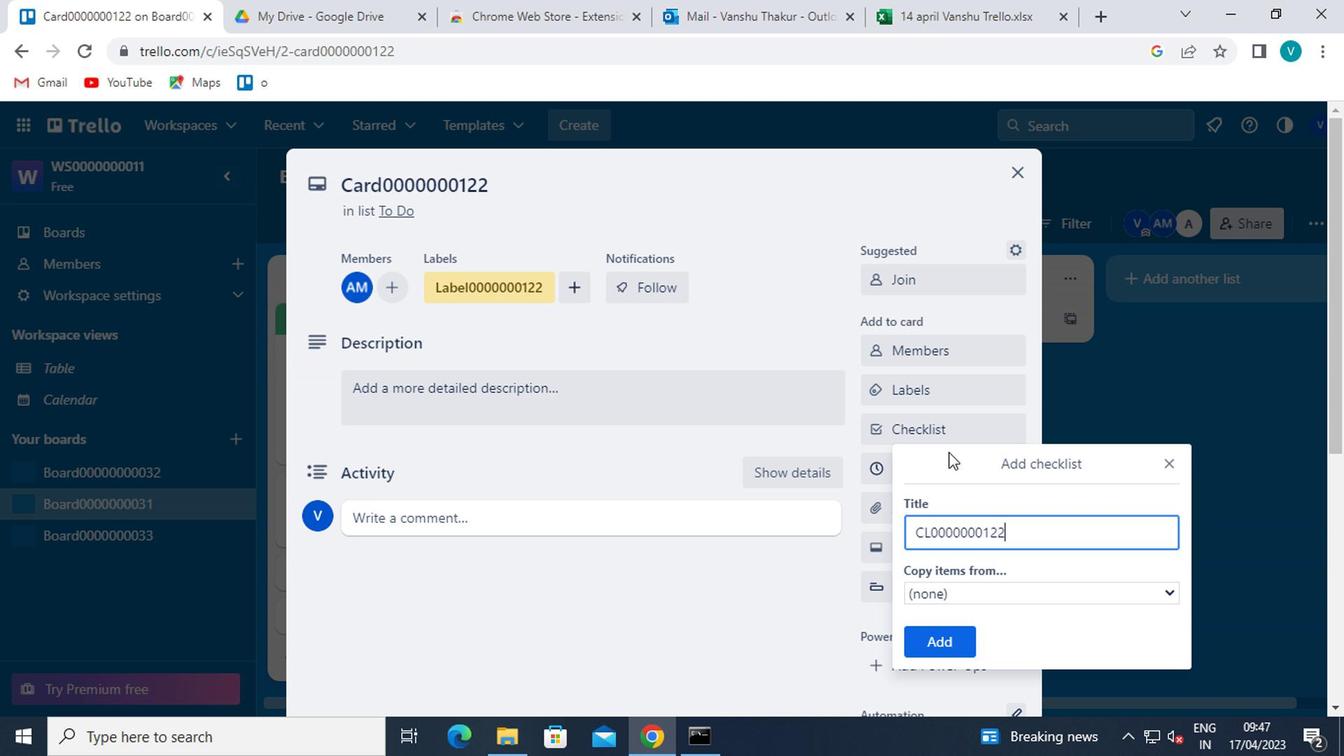 
Action: Mouse moved to (946, 589)
Screenshot: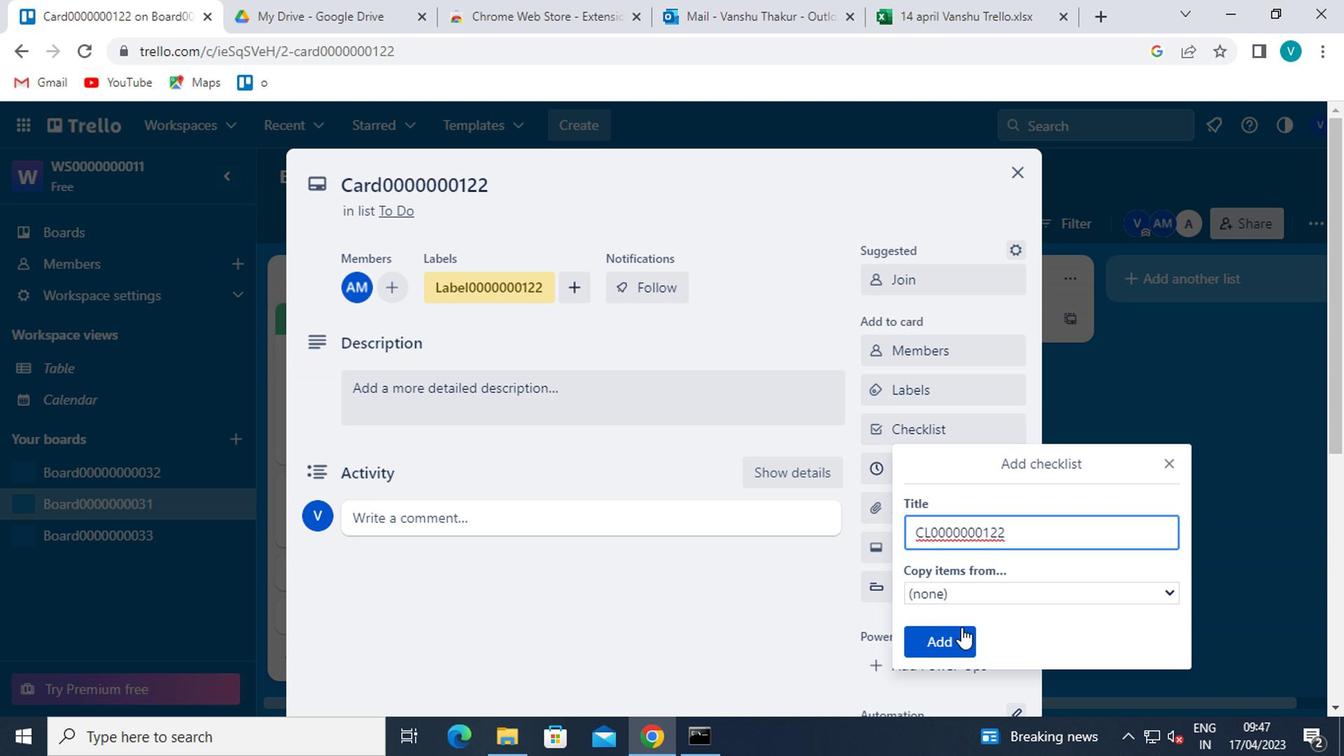 
Action: Mouse pressed left at (946, 589)
Screenshot: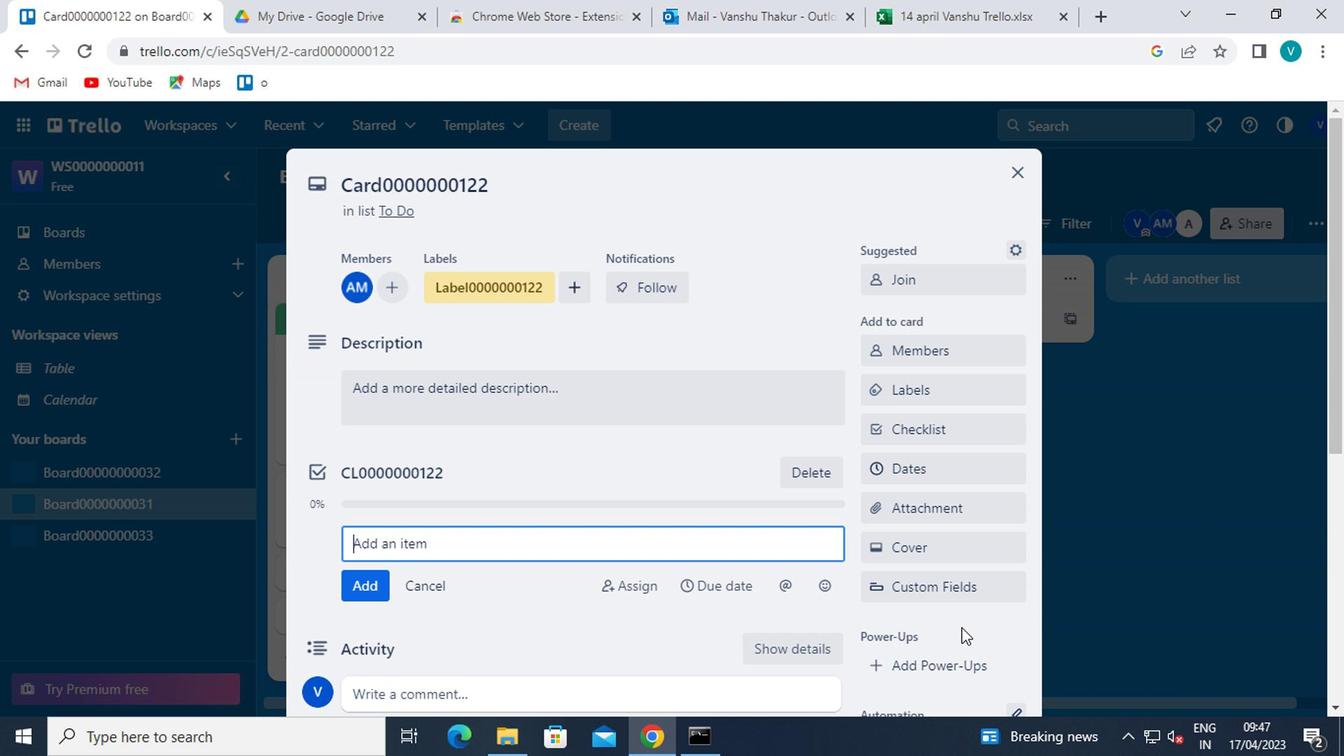 
Action: Mouse moved to (914, 460)
Screenshot: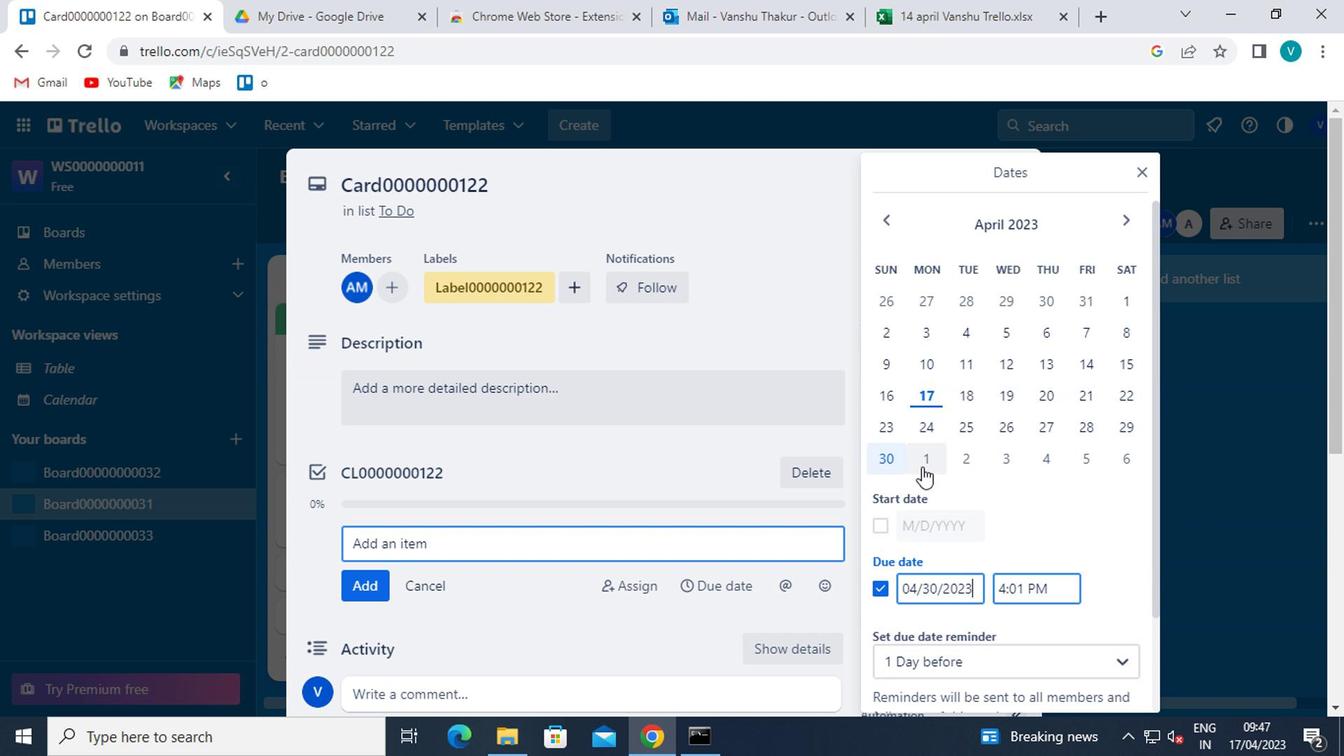 
Action: Mouse pressed left at (914, 460)
Screenshot: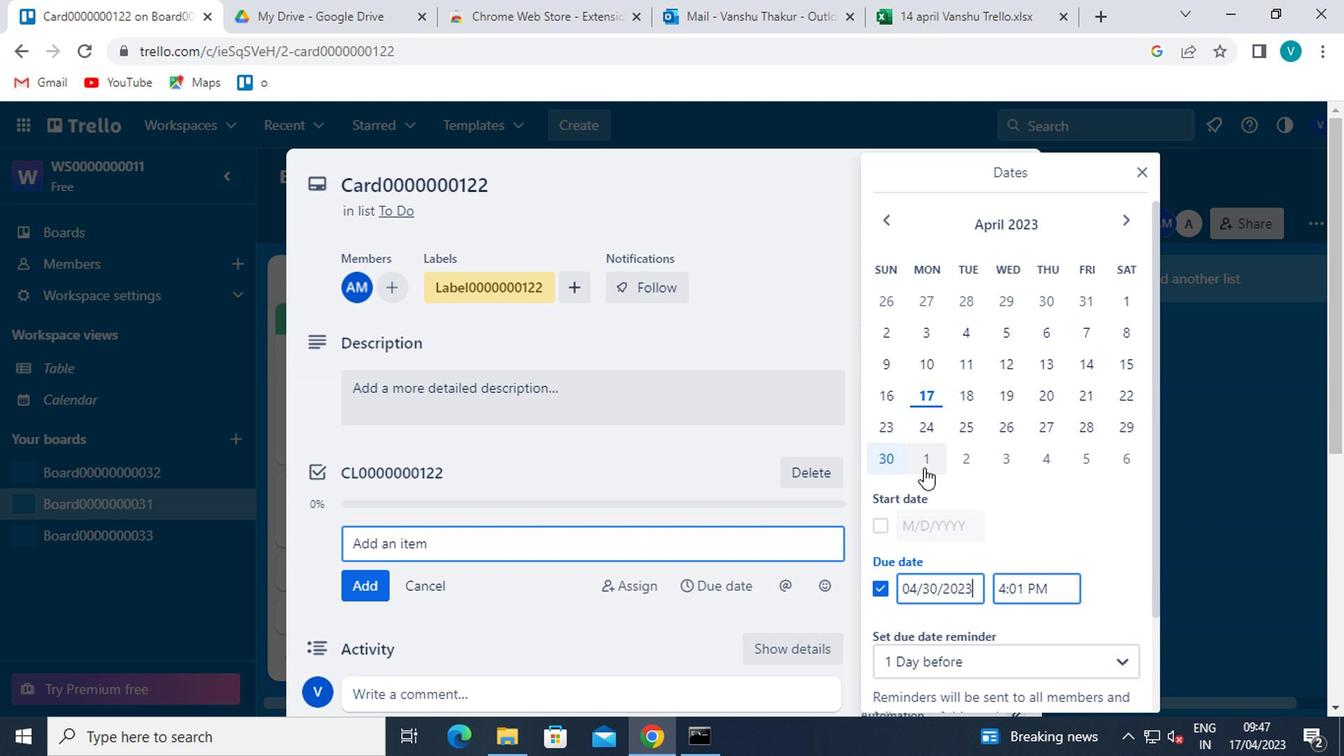 
Action: Mouse moved to (1078, 259)
Screenshot: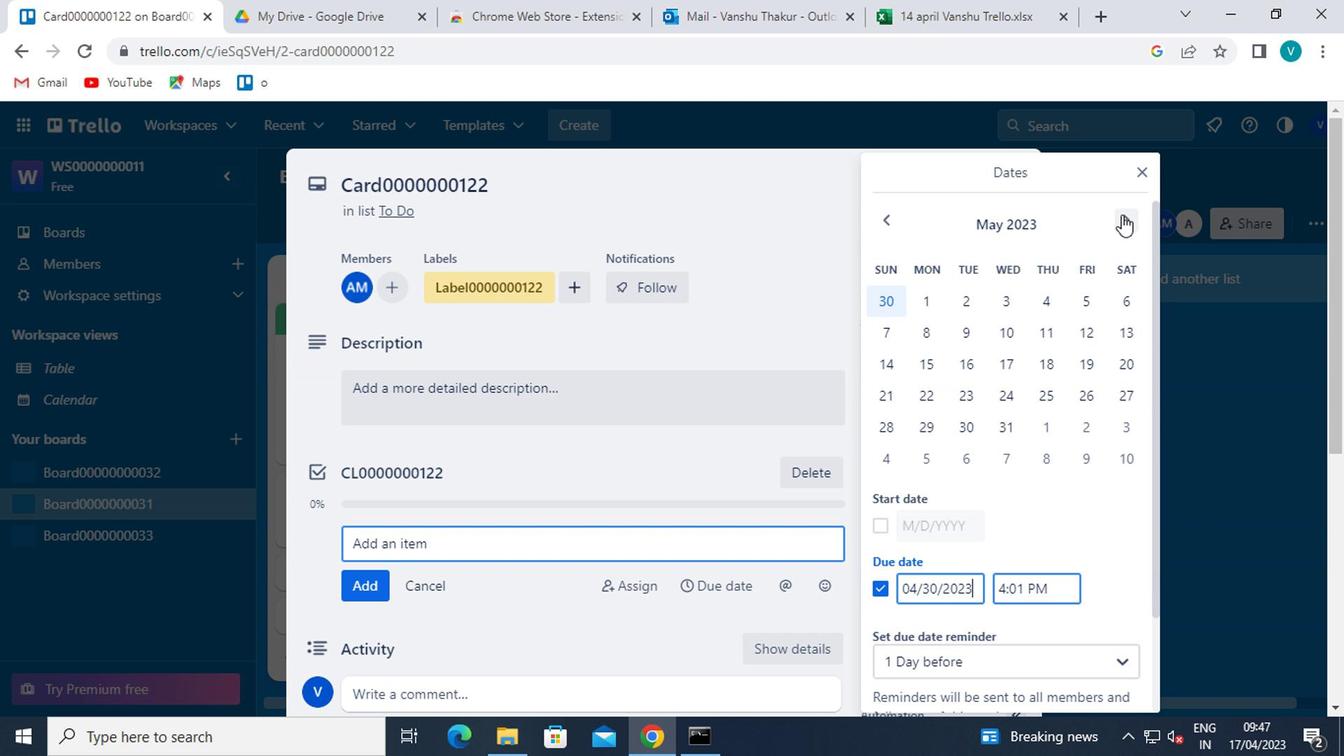 
Action: Mouse pressed left at (1078, 259)
Screenshot: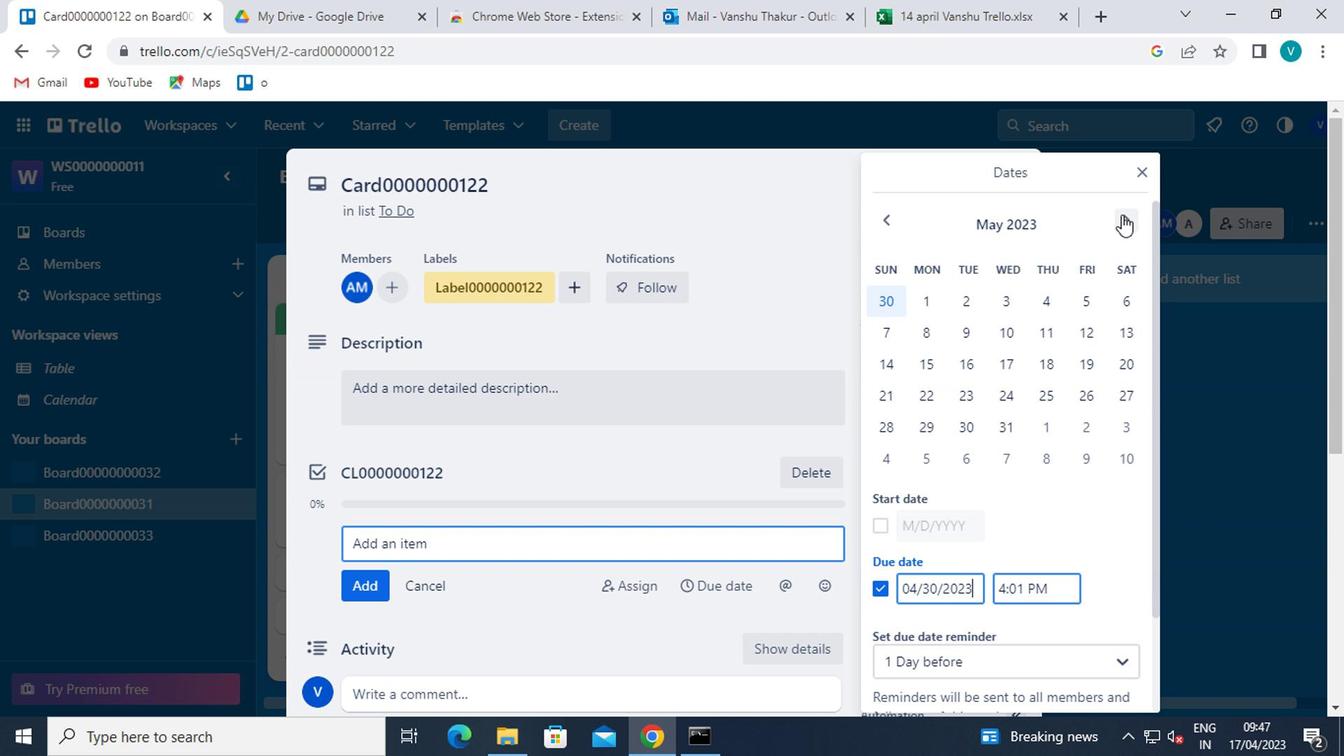 
Action: Mouse moved to (913, 359)
Screenshot: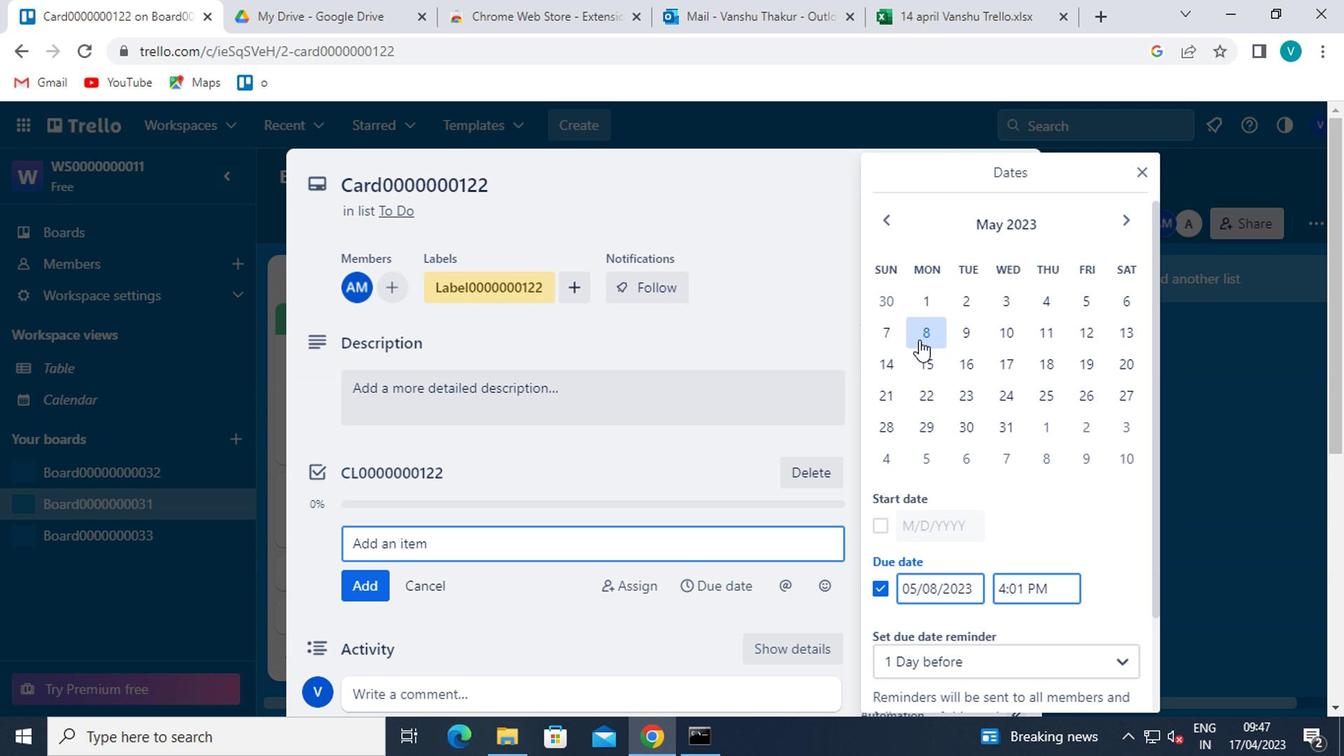 
Action: Mouse pressed left at (913, 359)
Screenshot: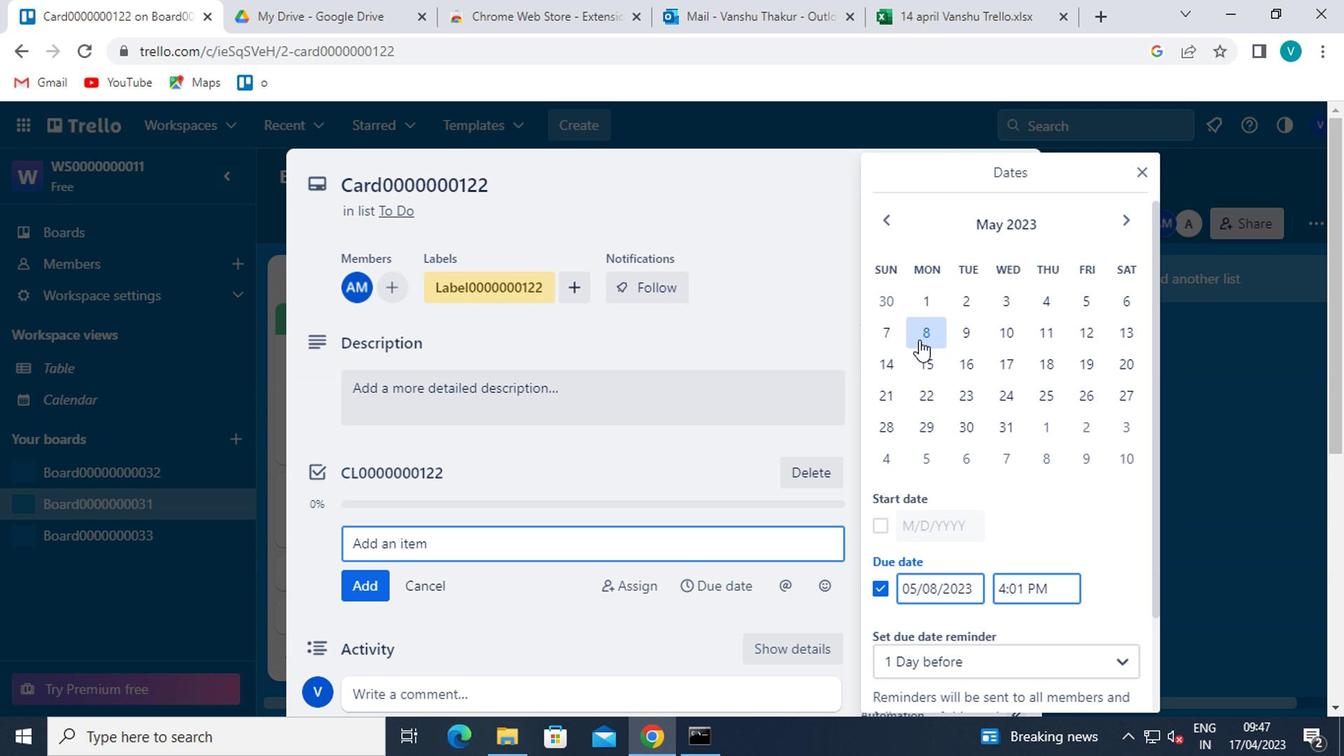 
Action: Mouse moved to (882, 511)
Screenshot: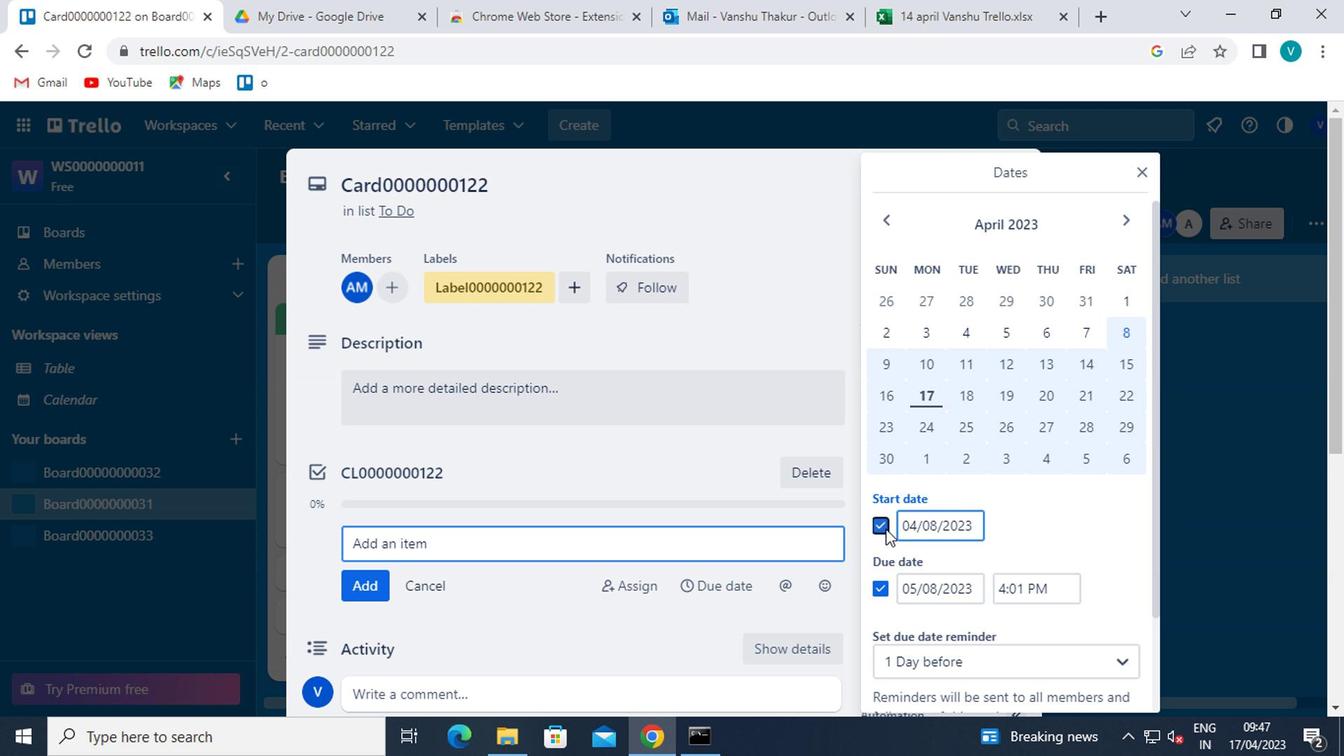 
Action: Mouse pressed left at (882, 511)
Screenshot: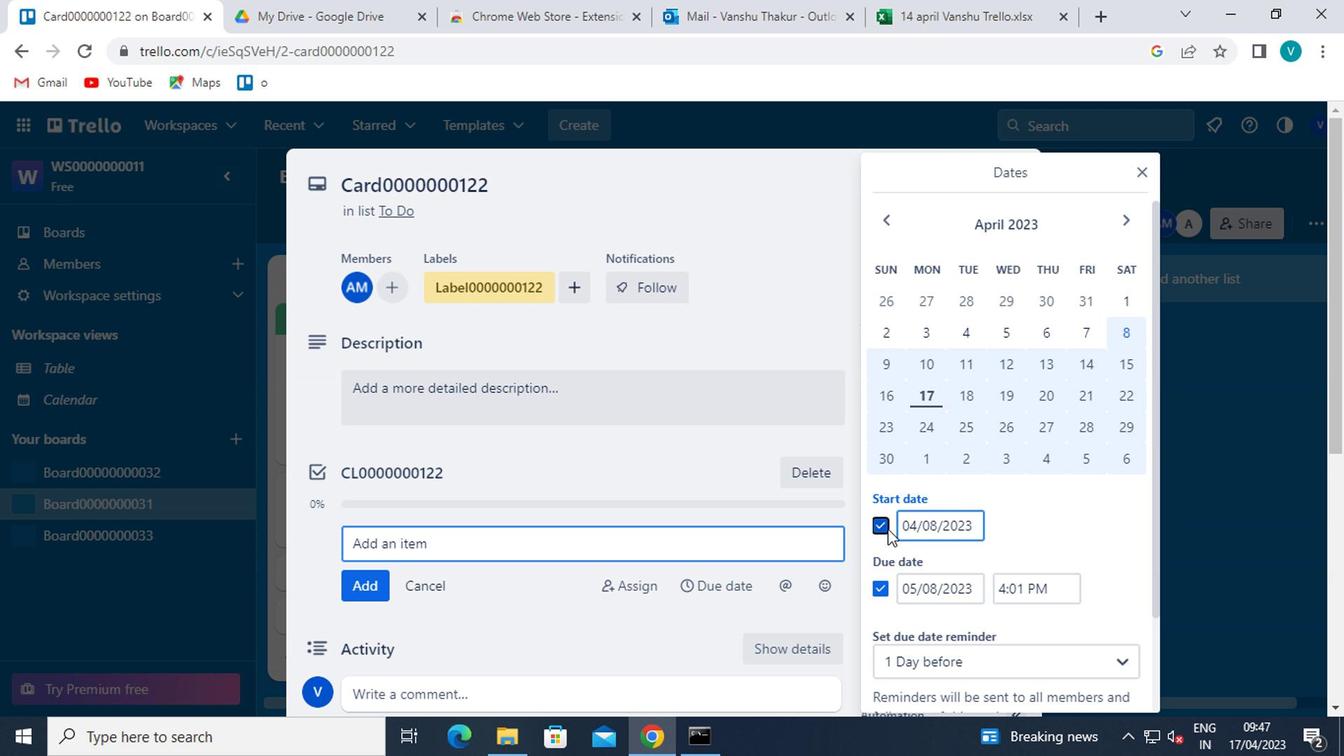 
Action: Mouse moved to (1084, 270)
Screenshot: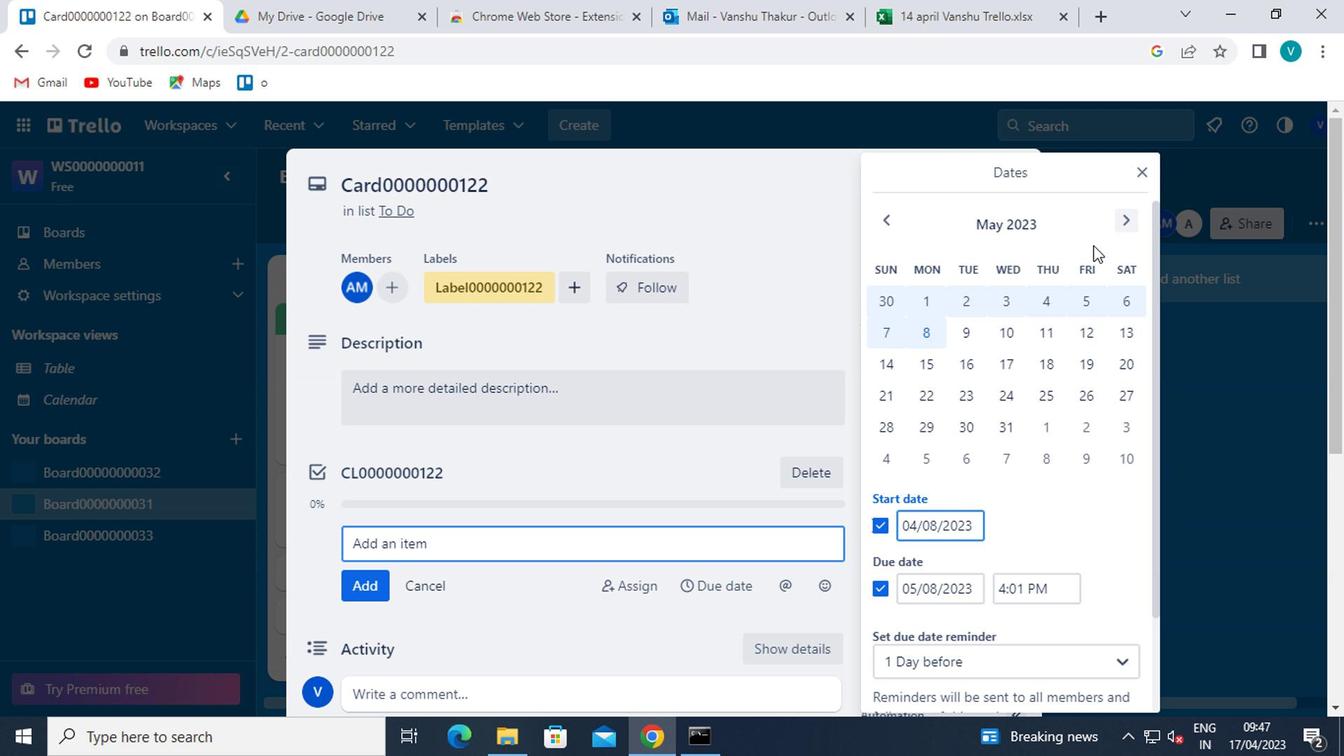 
Action: Mouse pressed left at (1084, 270)
Screenshot: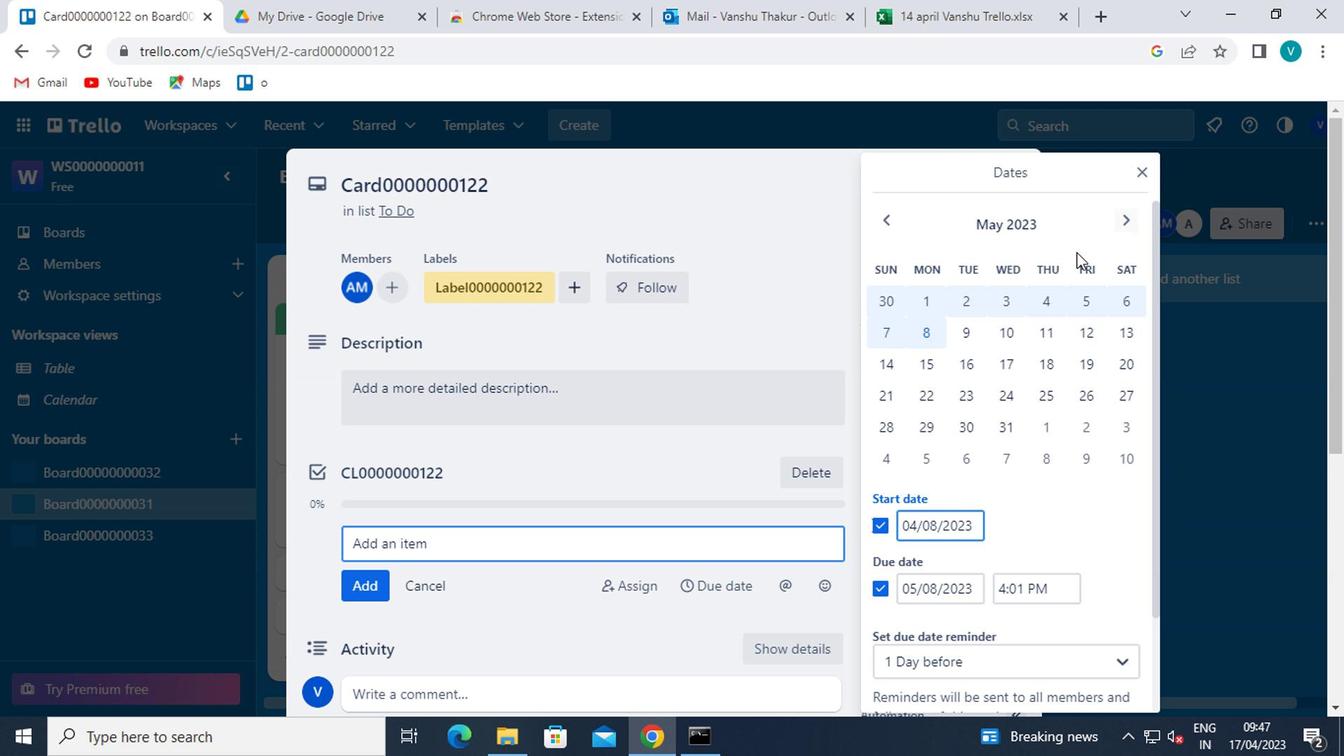 
Action: Mouse moved to (914, 352)
Screenshot: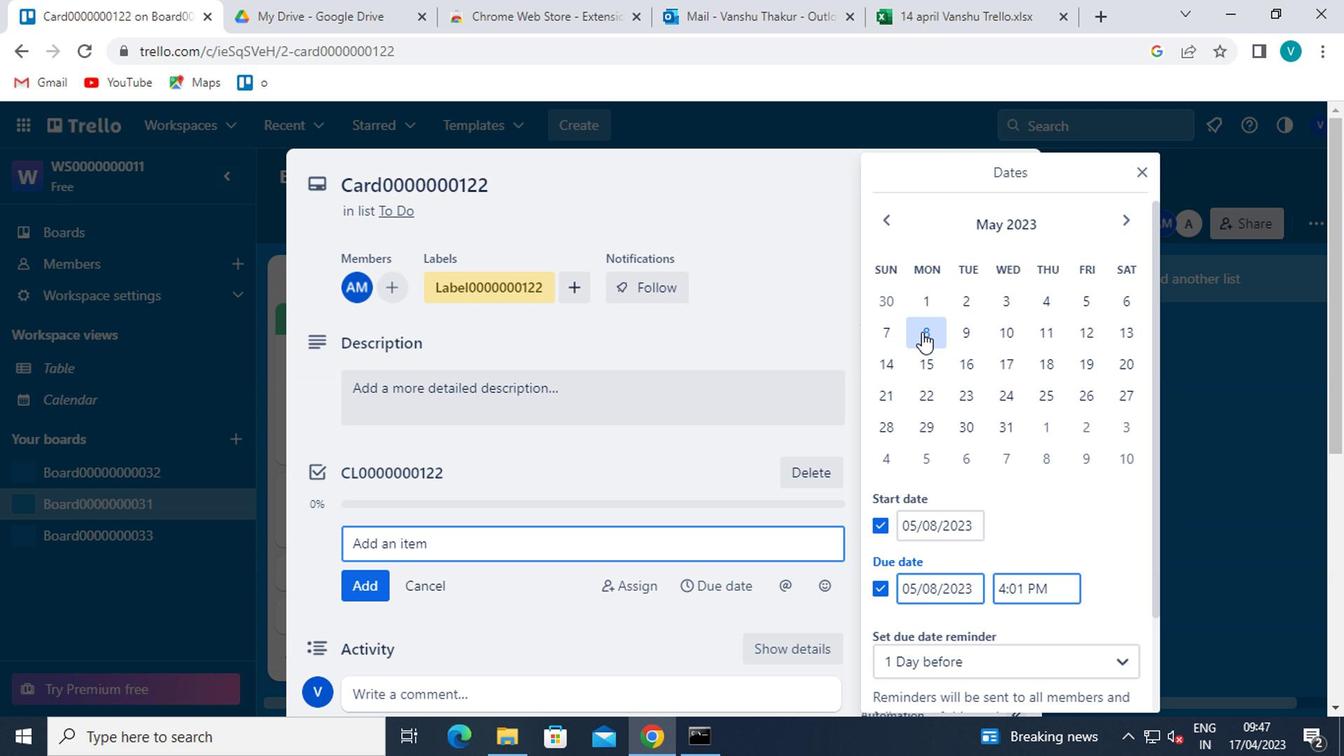 
Action: Mouse pressed left at (914, 352)
Screenshot: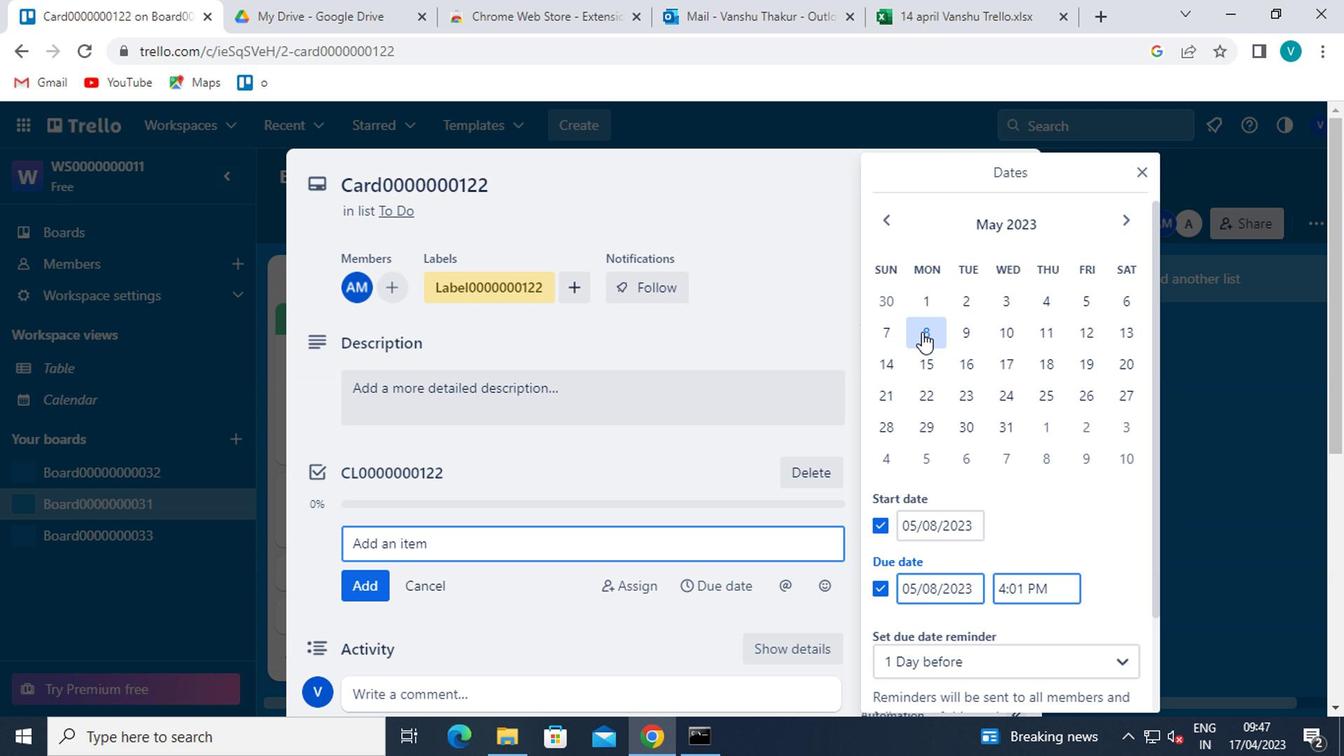 
Action: Mouse moved to (993, 427)
Screenshot: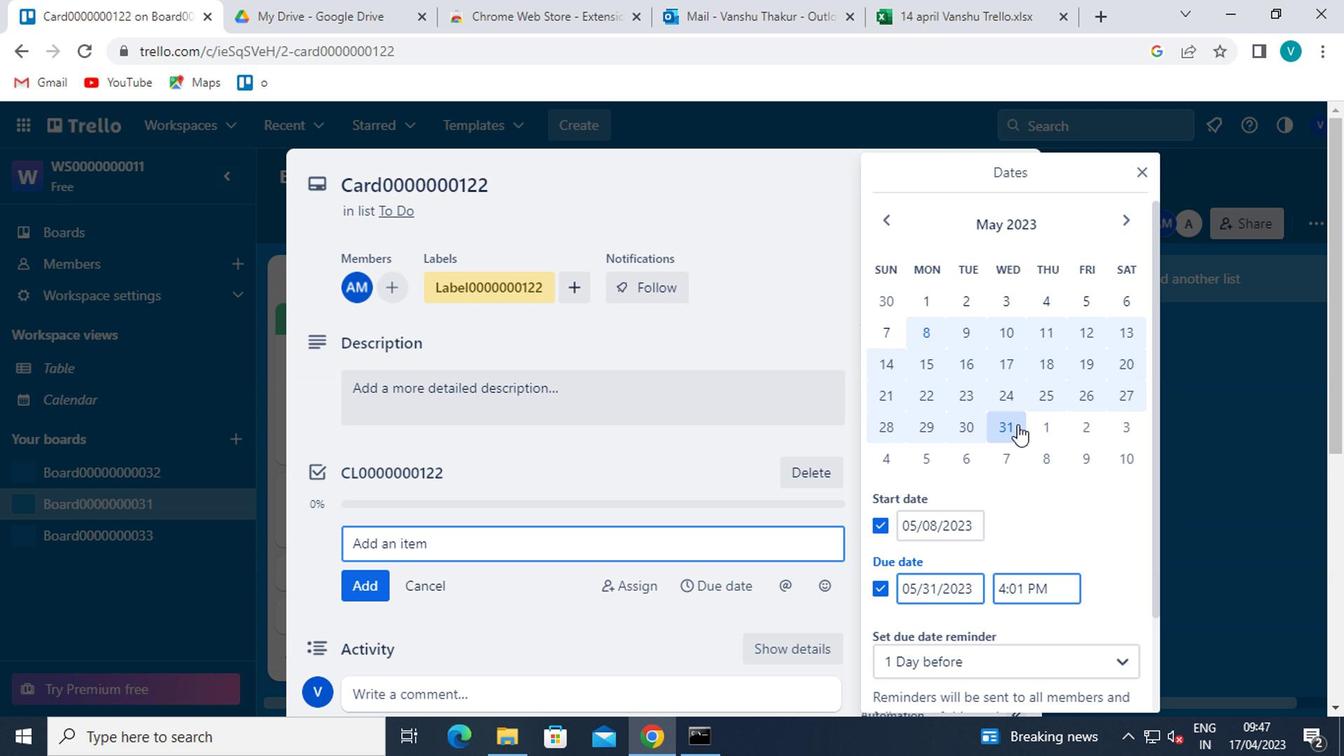 
Action: Mouse pressed left at (993, 427)
Screenshot: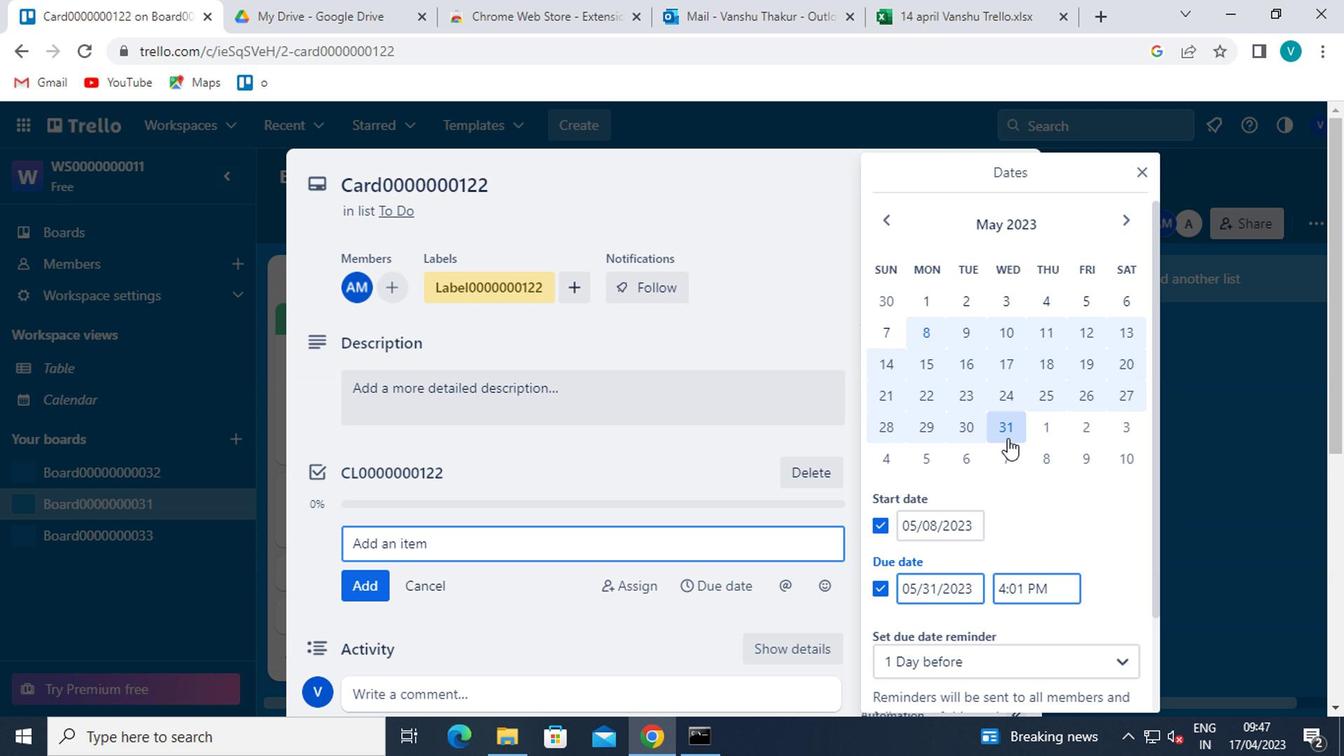 
Action: Mouse moved to (943, 496)
Screenshot: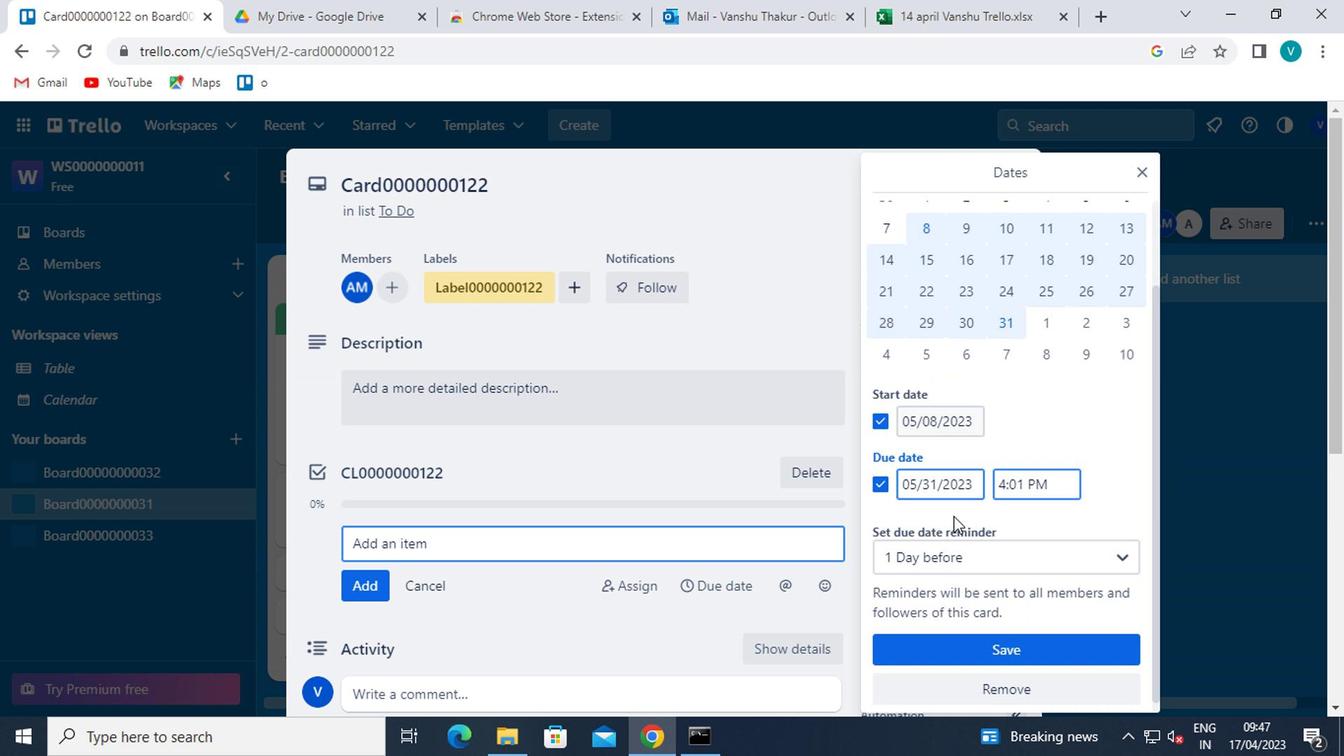 
Action: Mouse scrolled (943, 495) with delta (0, 0)
Screenshot: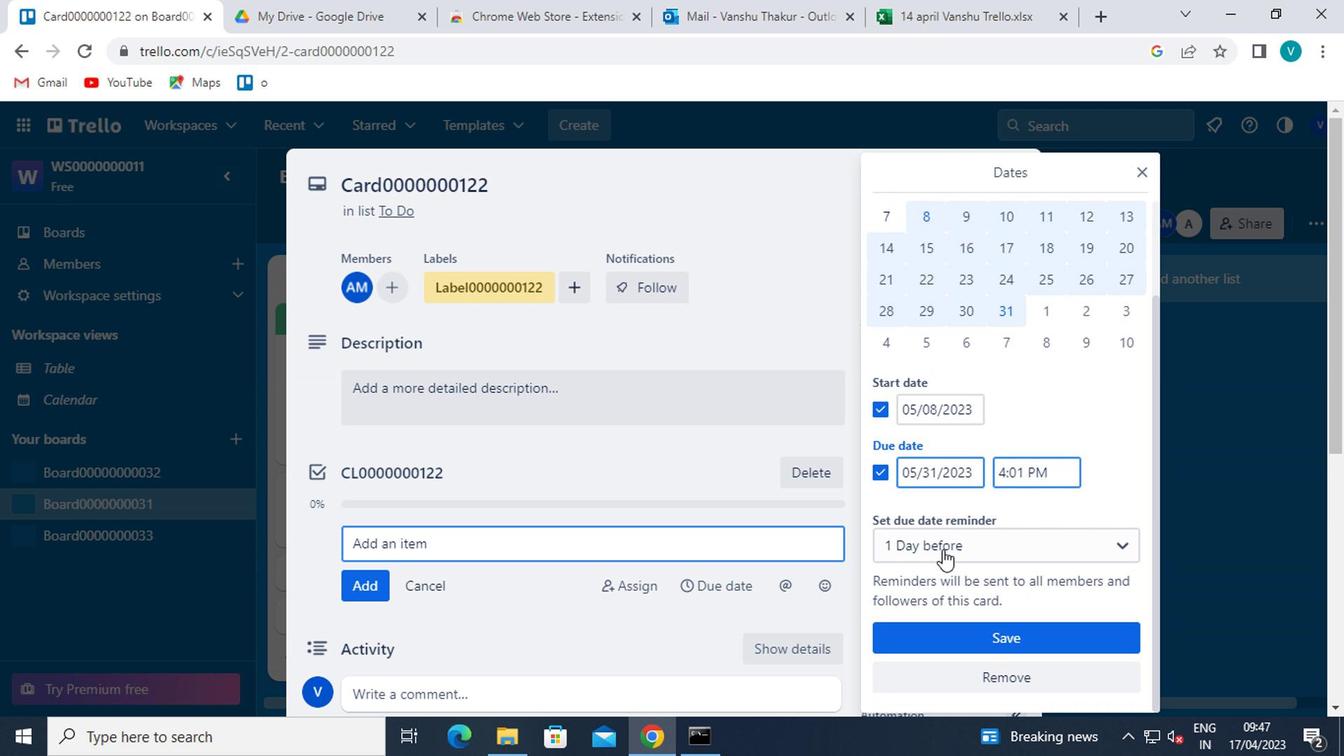 
Action: Mouse scrolled (943, 495) with delta (0, 0)
Screenshot: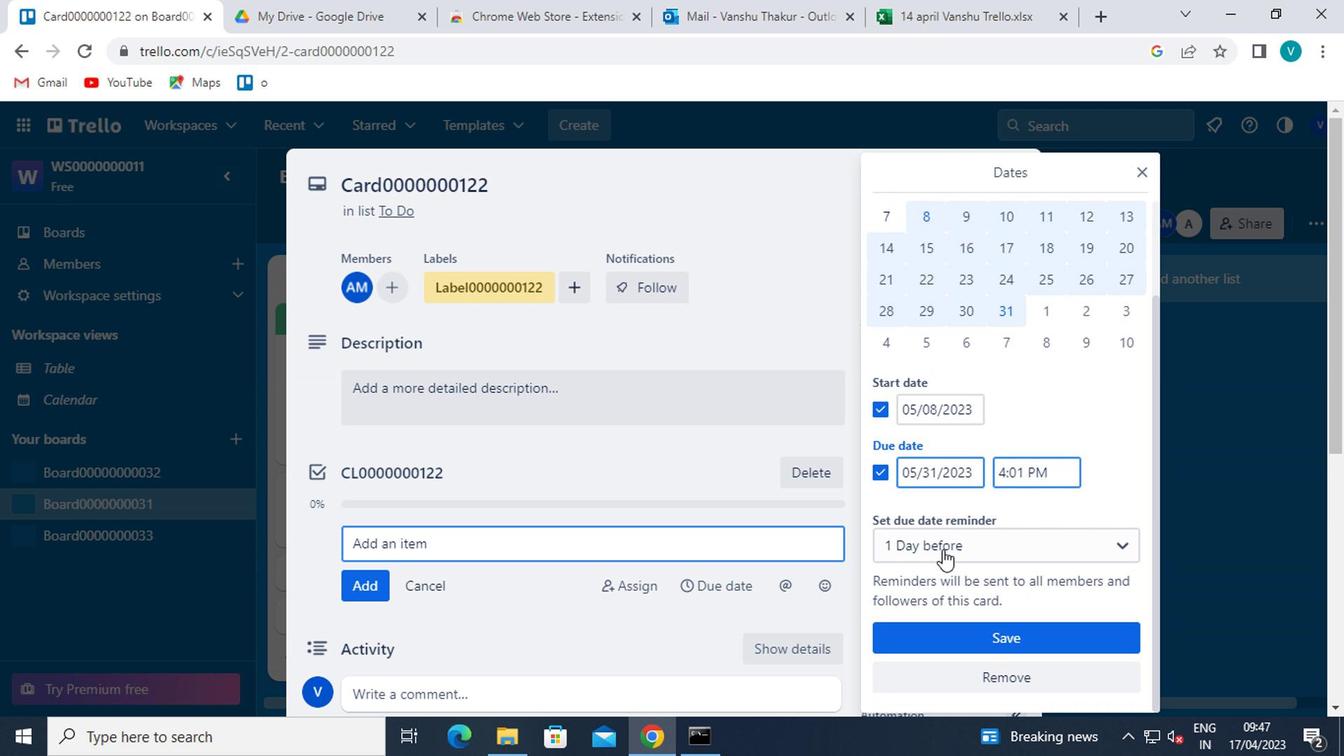 
Action: Mouse moved to (934, 598)
Screenshot: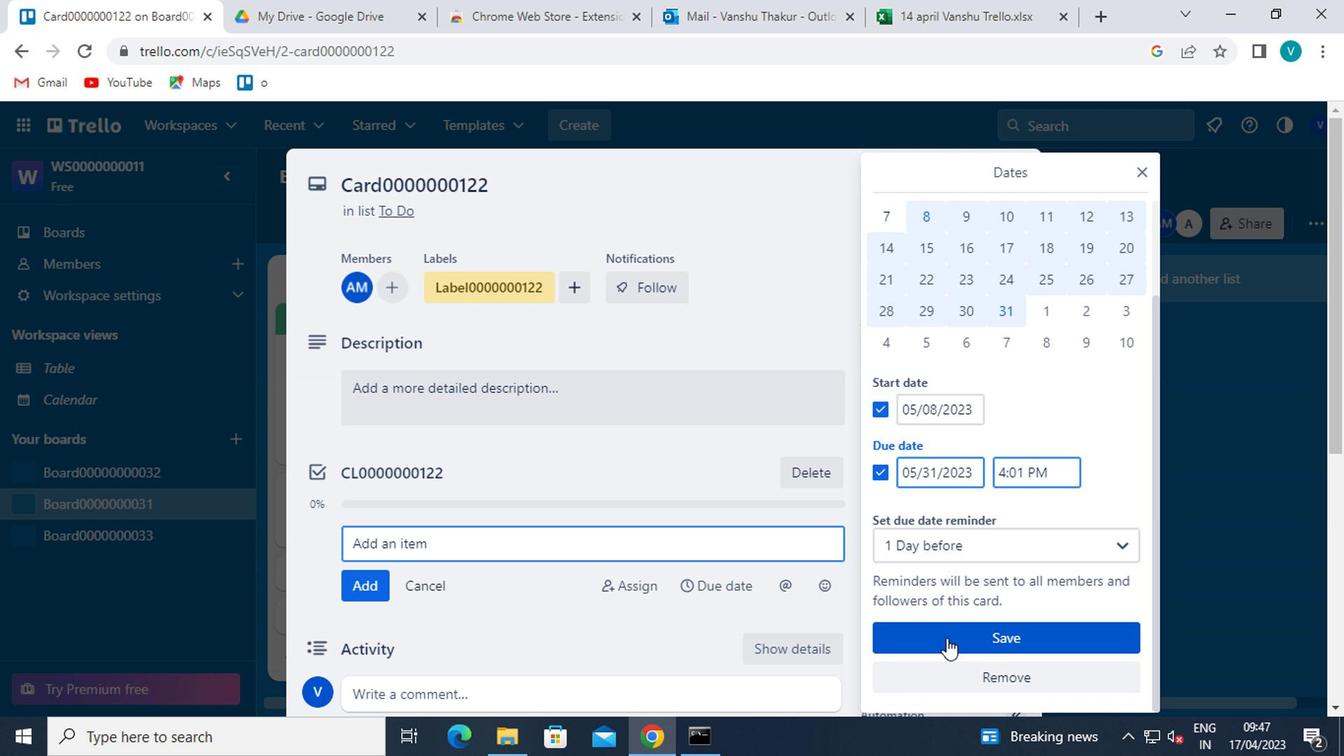 
Action: Mouse pressed left at (934, 598)
Screenshot: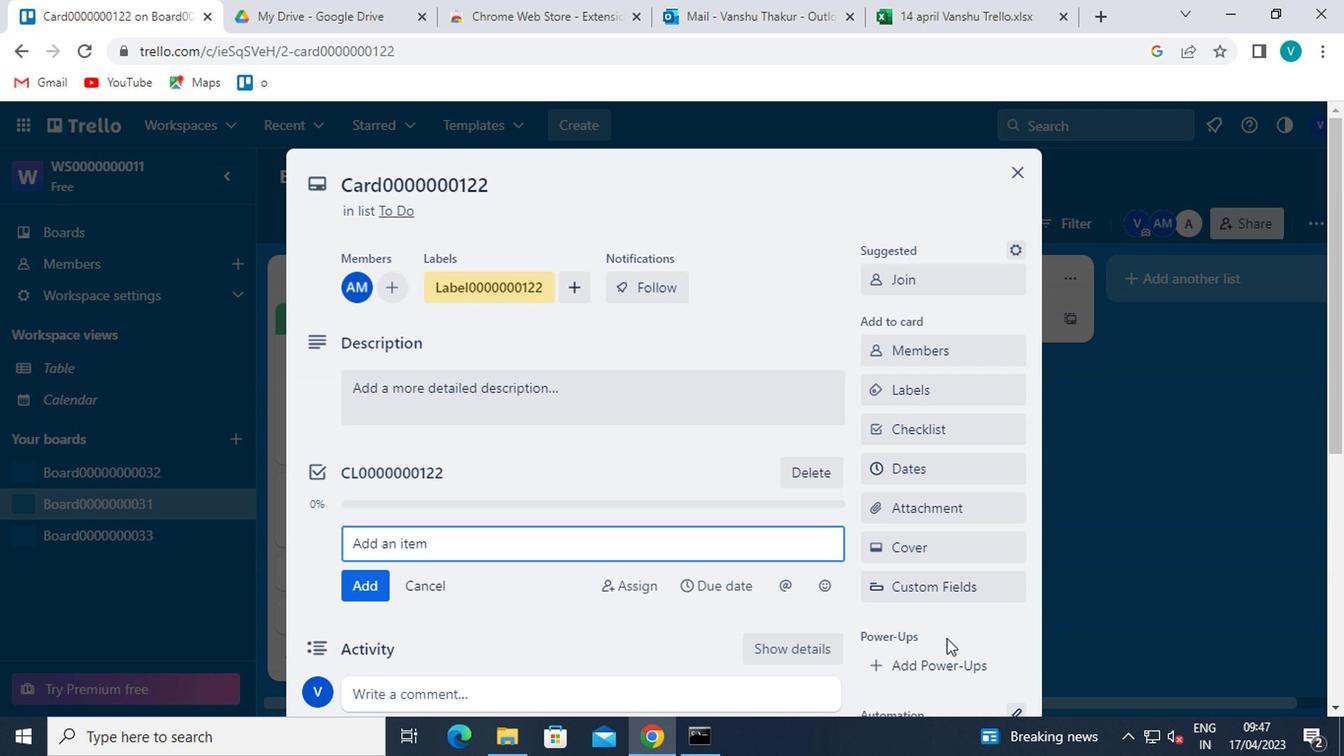 
Action: Mouse moved to (934, 593)
Screenshot: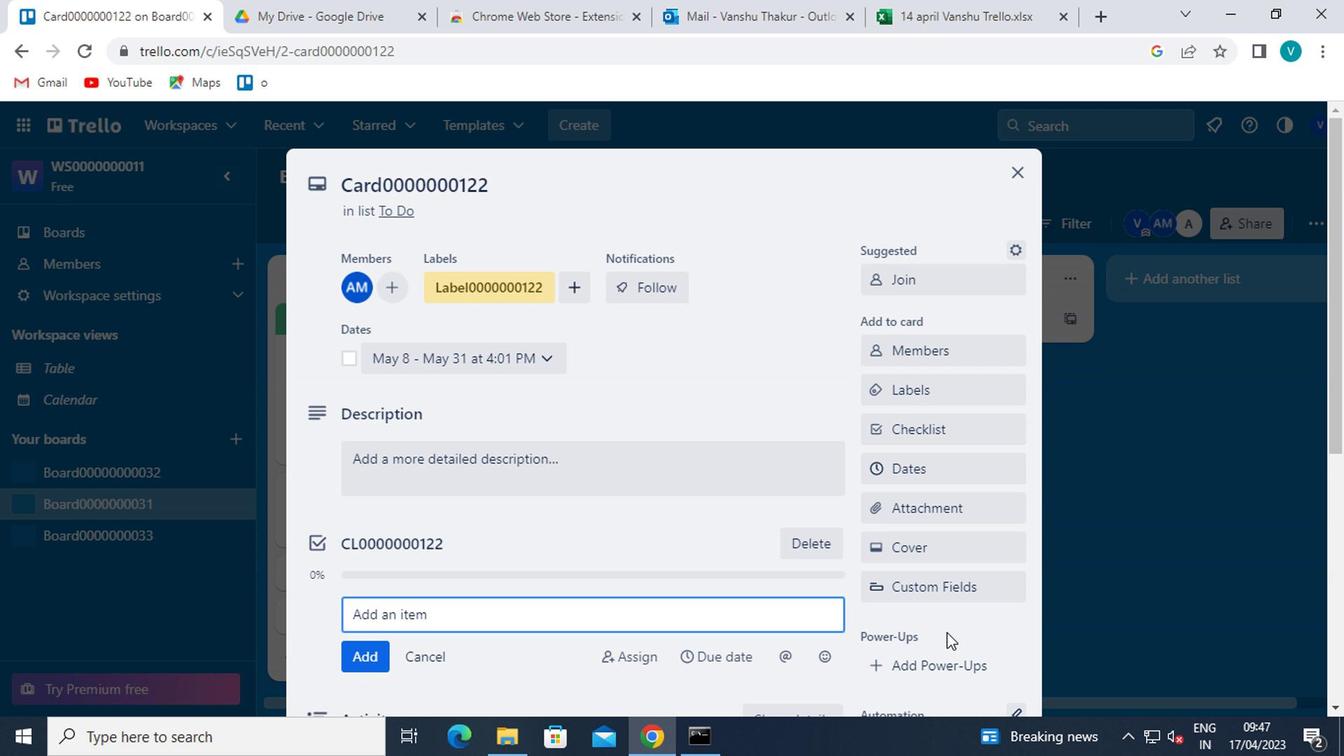 
